 Task: Look for space in Torhout, Belgium from 5th June, 2023 to 16th June, 2023 for 2 adults in price range Rs.14000 to Rs.18000. Place can be entire place with 1  bedroom having 1 bed and 1 bathroom. Property type can be hotel. Amenities needed are: heating, . Booking option can be shelf check-in. Required host language is English.
Action: Mouse moved to (395, 108)
Screenshot: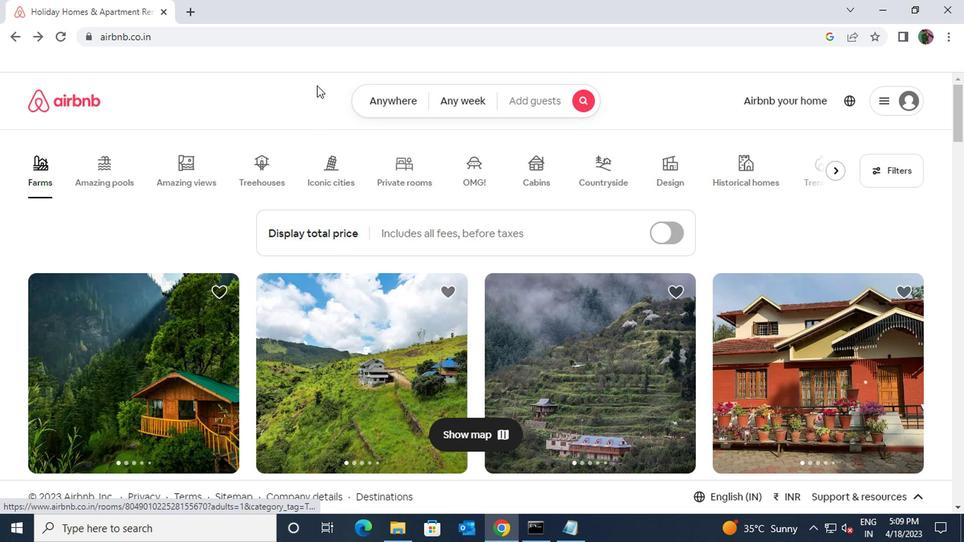 
Action: Mouse pressed left at (395, 108)
Screenshot: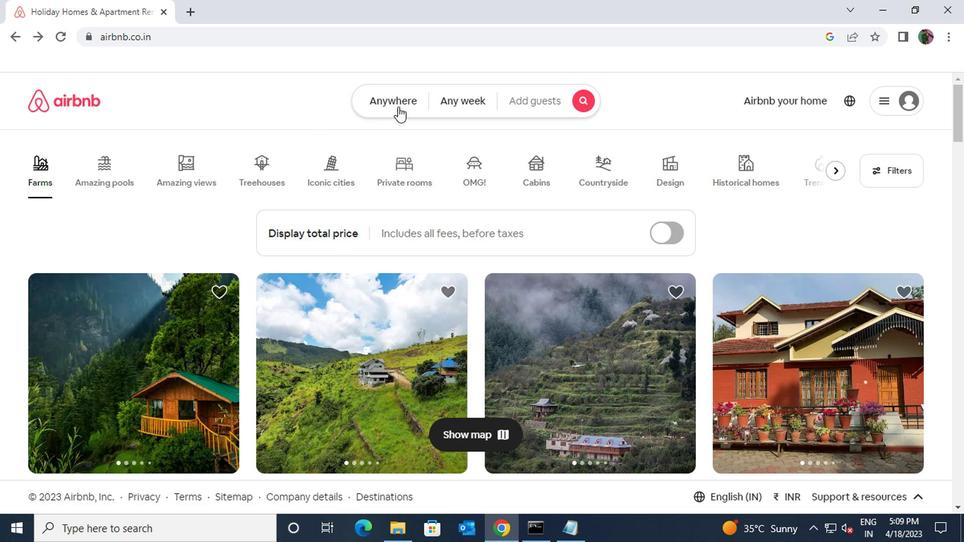 
Action: Mouse moved to (333, 149)
Screenshot: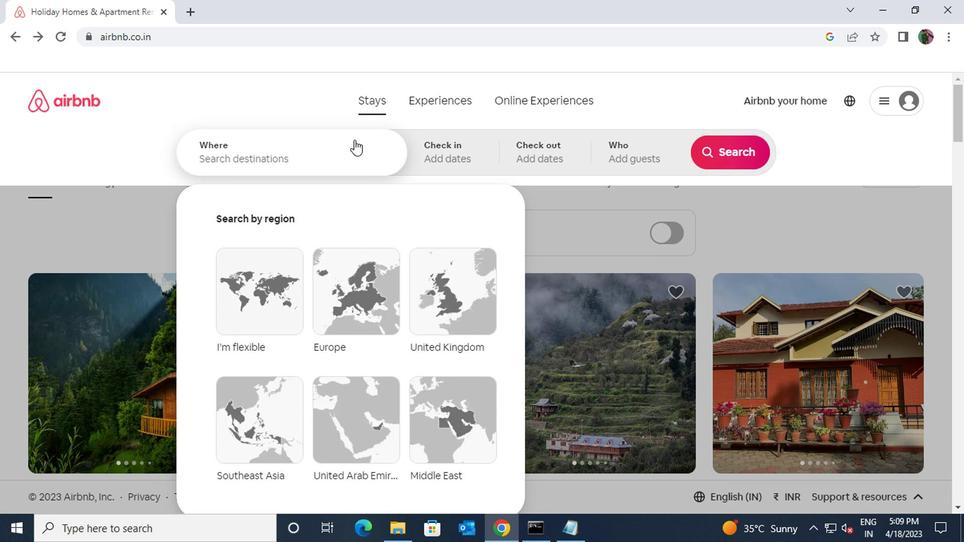 
Action: Mouse pressed left at (333, 149)
Screenshot: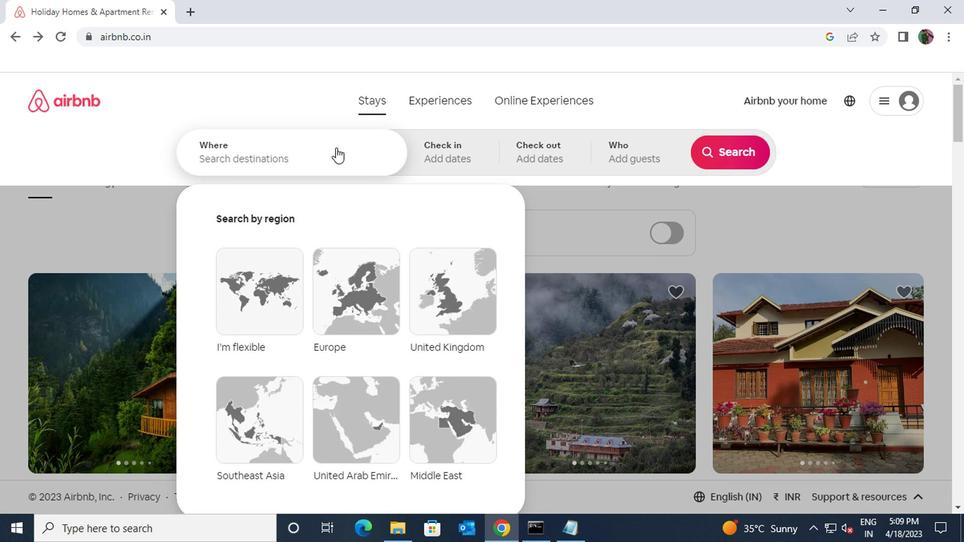 
Action: Key pressed torhout<Key.space>bel
Screenshot: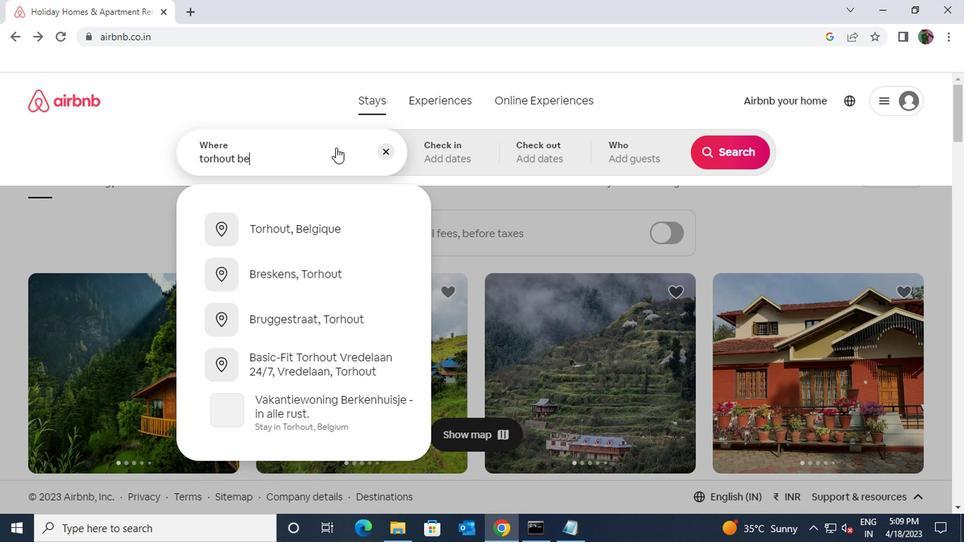 
Action: Mouse moved to (311, 233)
Screenshot: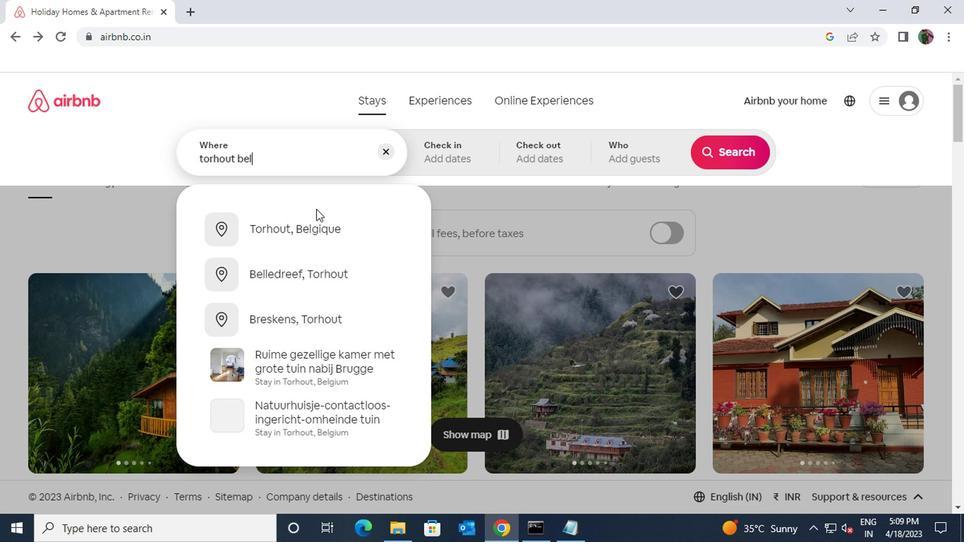 
Action: Mouse pressed left at (311, 233)
Screenshot: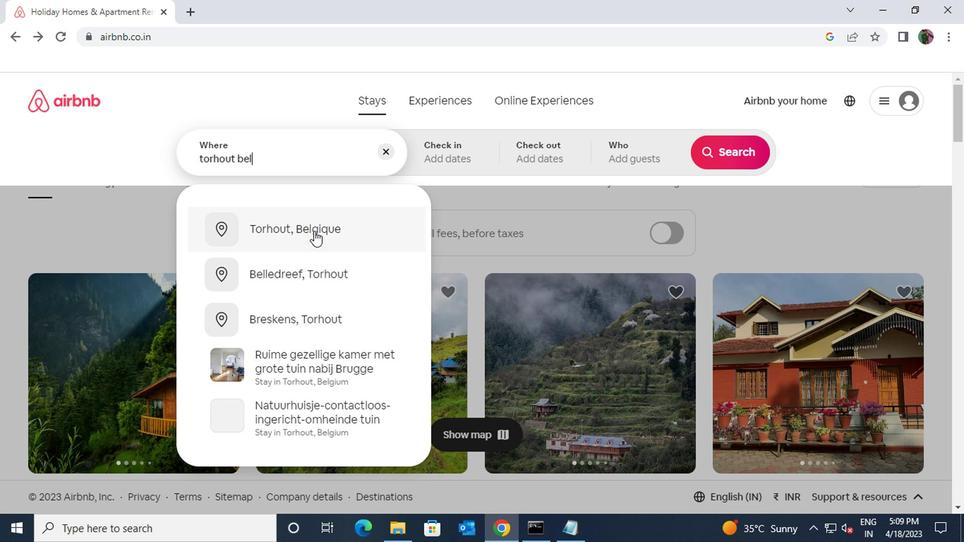 
Action: Mouse moved to (719, 267)
Screenshot: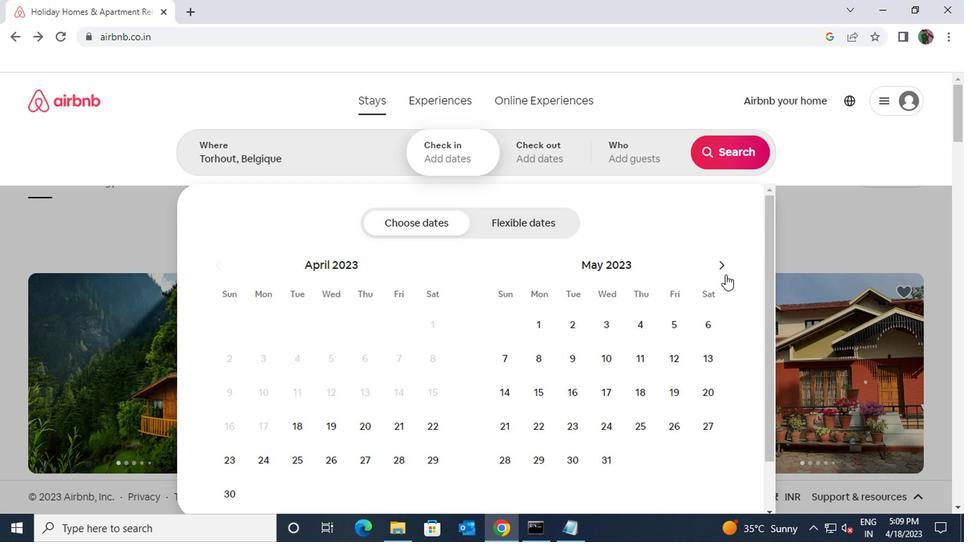 
Action: Mouse pressed left at (719, 267)
Screenshot: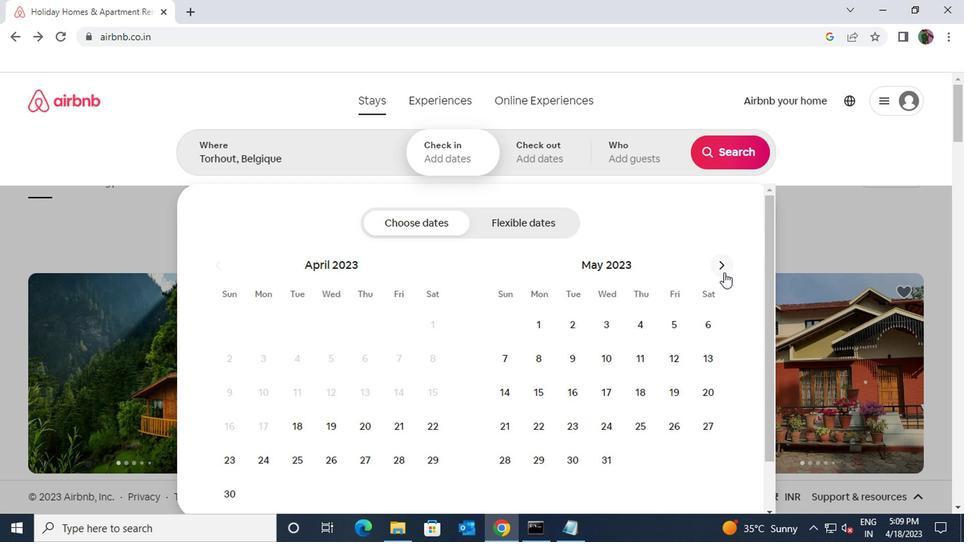 
Action: Mouse moved to (540, 357)
Screenshot: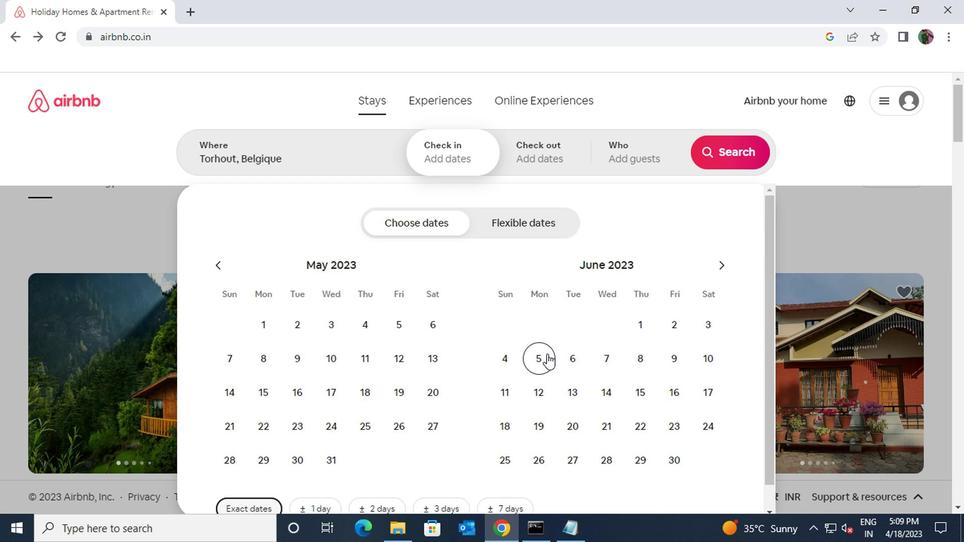 
Action: Mouse pressed left at (540, 357)
Screenshot: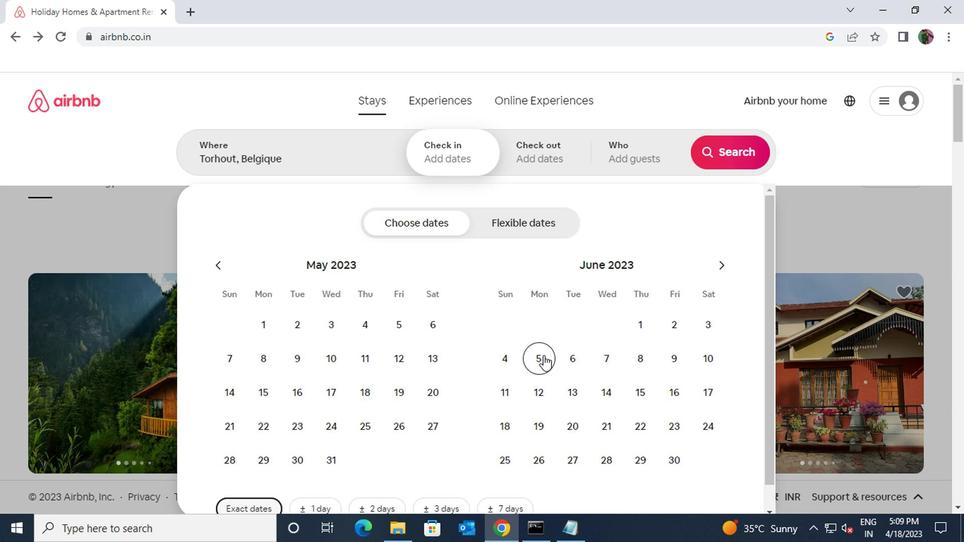 
Action: Mouse moved to (676, 398)
Screenshot: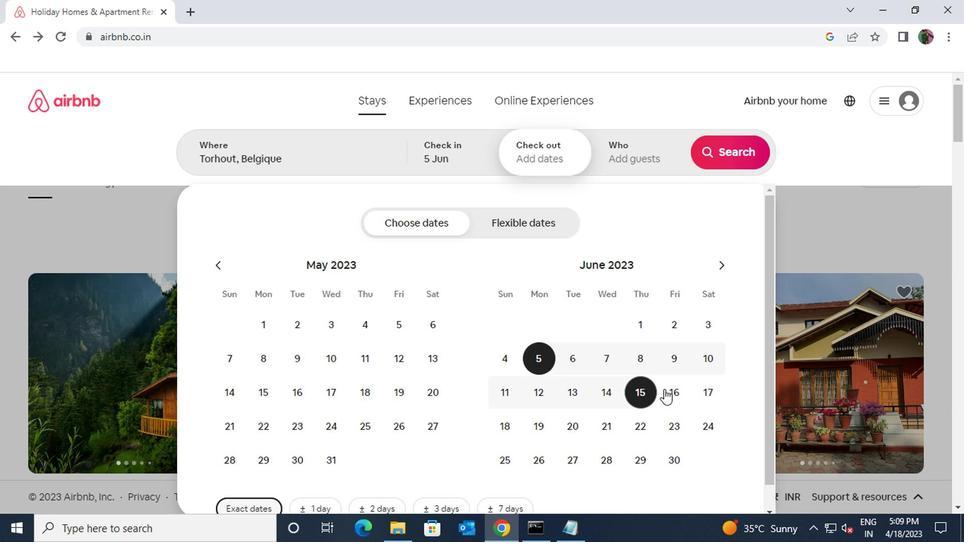 
Action: Mouse pressed left at (676, 398)
Screenshot: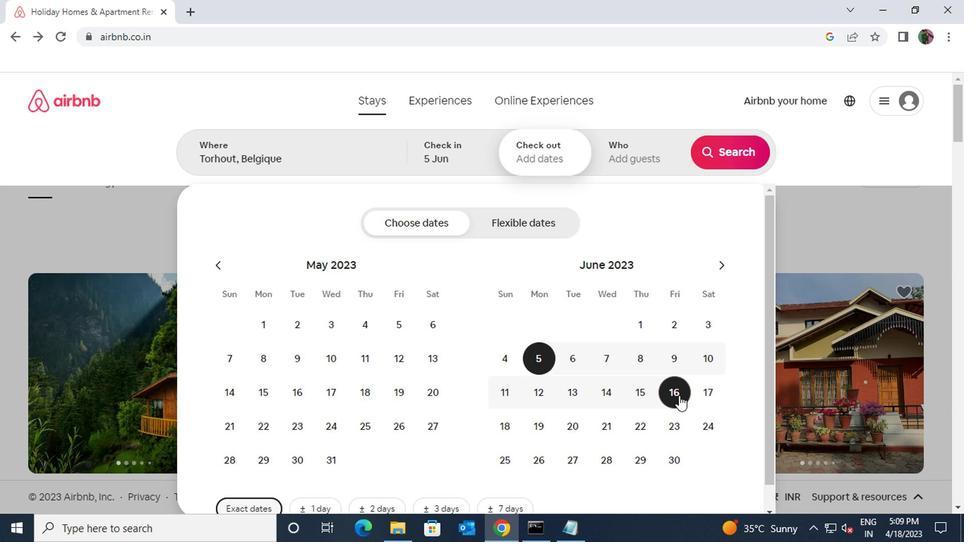 
Action: Mouse moved to (620, 150)
Screenshot: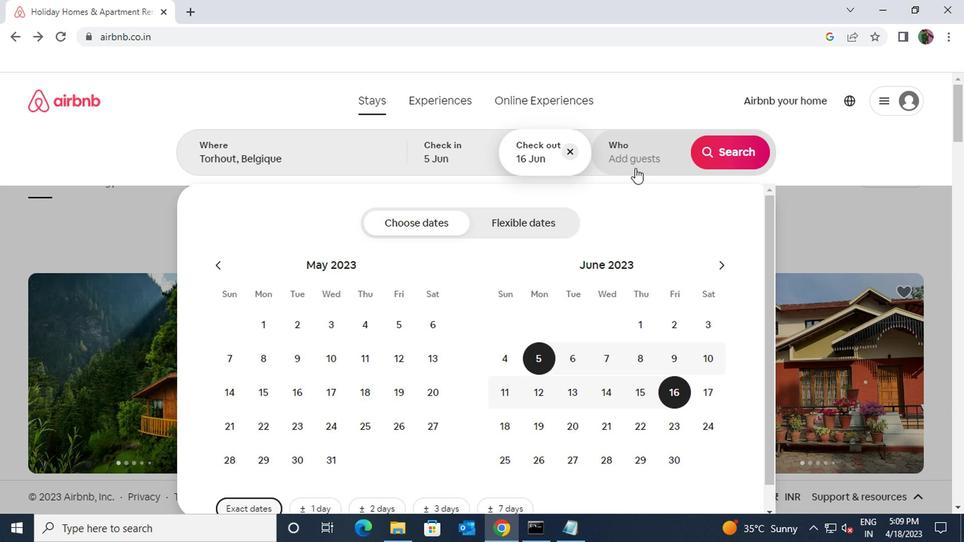 
Action: Mouse pressed left at (620, 150)
Screenshot: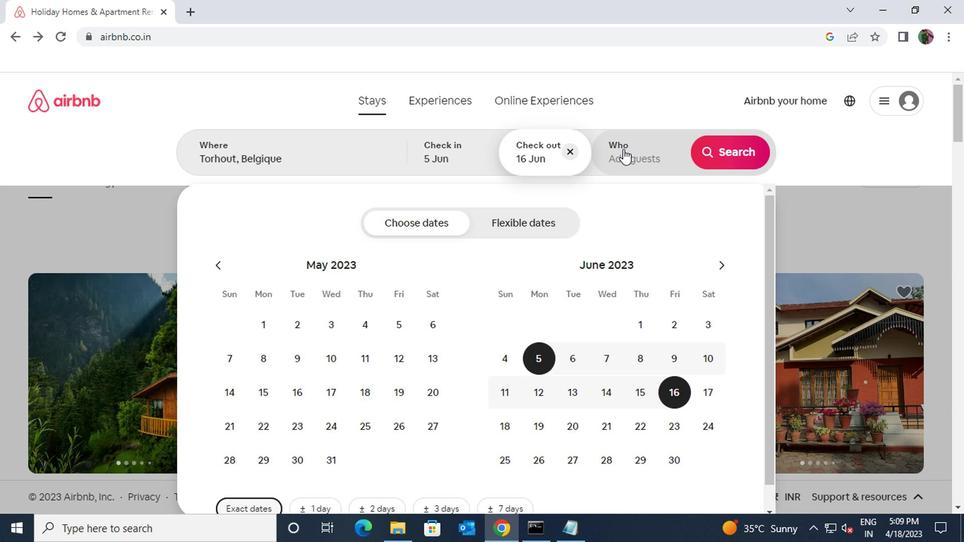 
Action: Mouse moved to (730, 223)
Screenshot: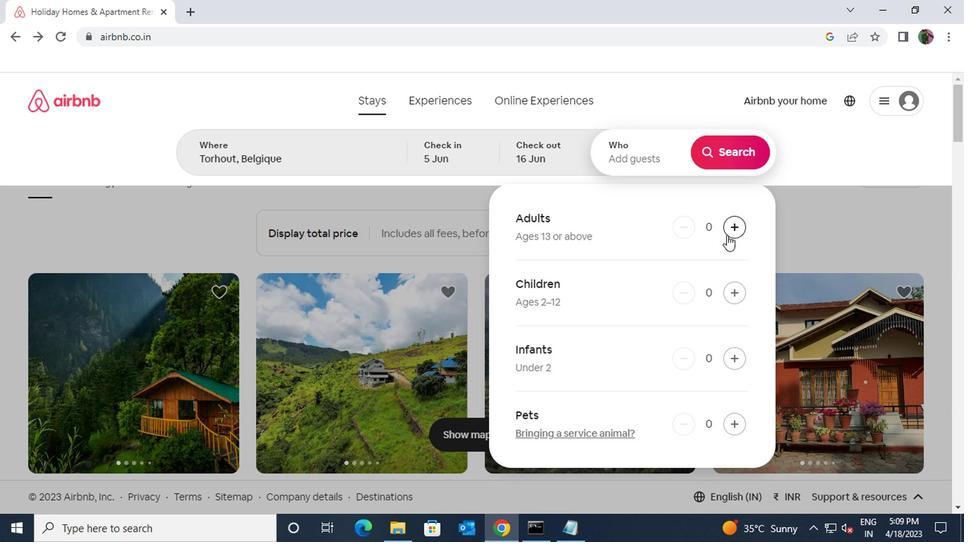 
Action: Mouse pressed left at (730, 223)
Screenshot: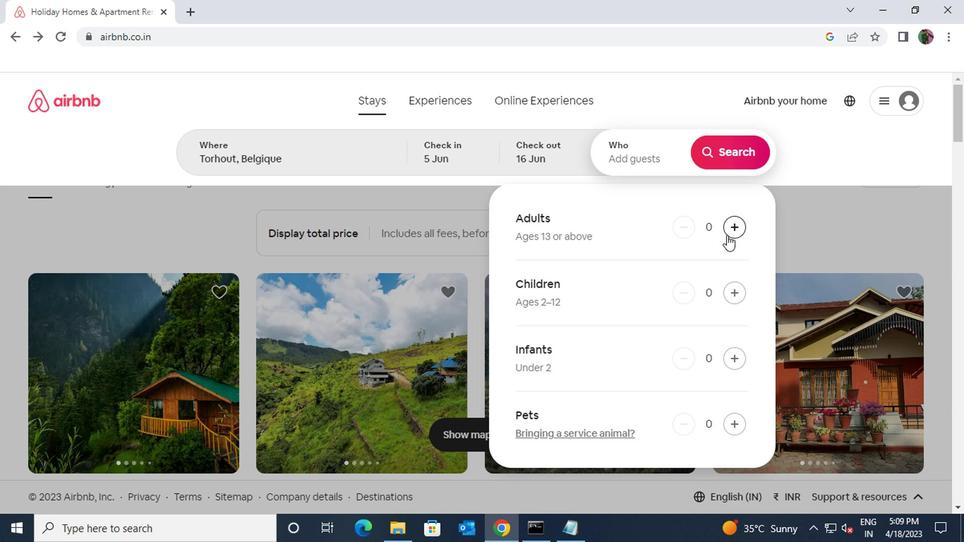 
Action: Mouse pressed left at (730, 223)
Screenshot: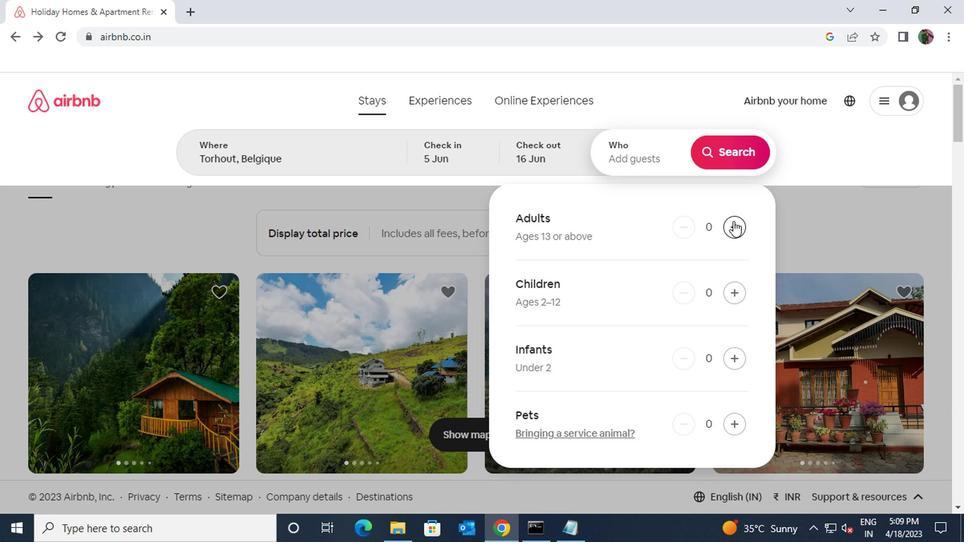 
Action: Mouse pressed left at (730, 223)
Screenshot: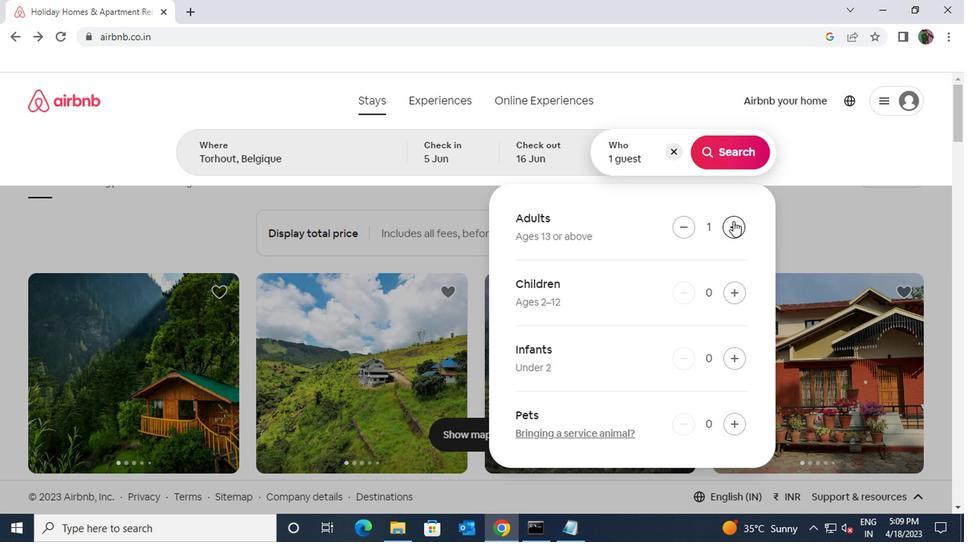 
Action: Mouse pressed left at (730, 223)
Screenshot: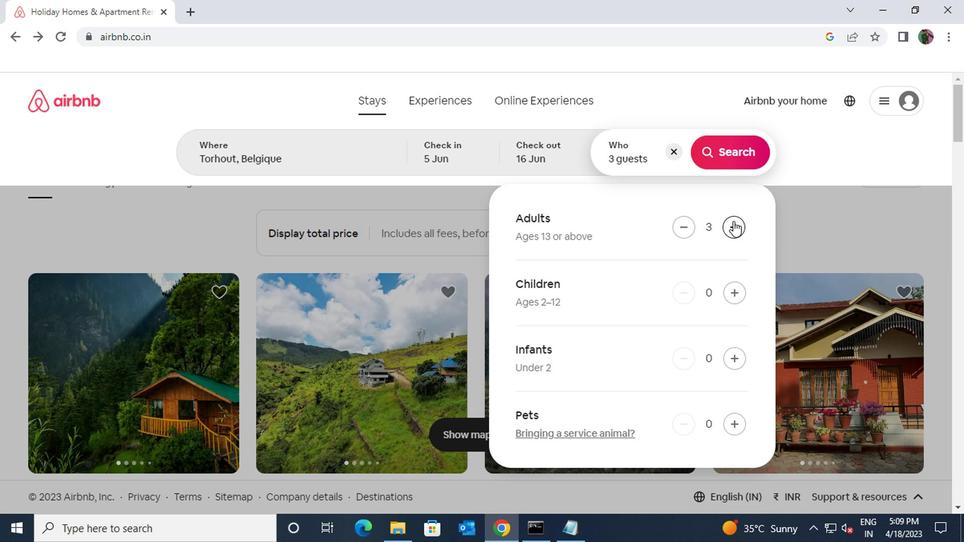 
Action: Mouse pressed left at (730, 223)
Screenshot: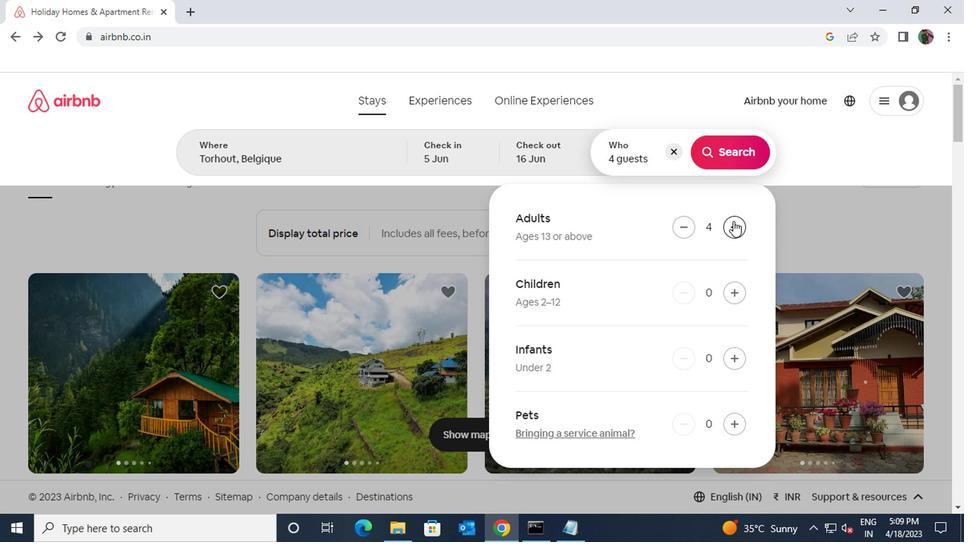 
Action: Mouse pressed left at (730, 223)
Screenshot: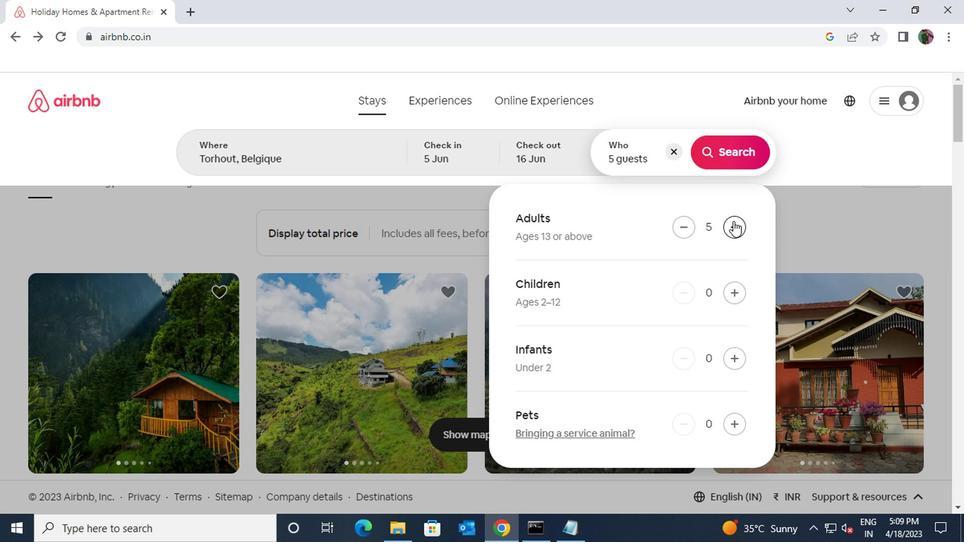 
Action: Mouse moved to (717, 159)
Screenshot: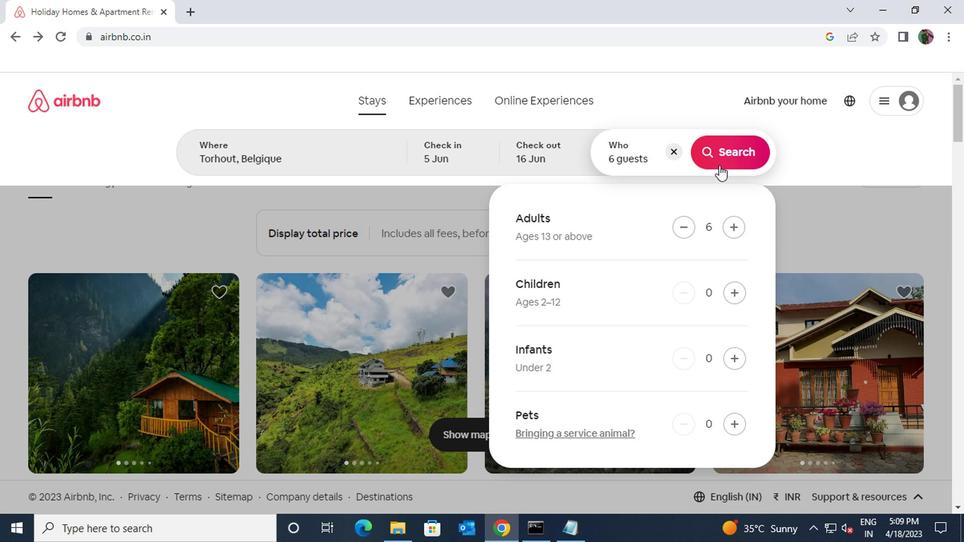
Action: Mouse pressed left at (717, 159)
Screenshot: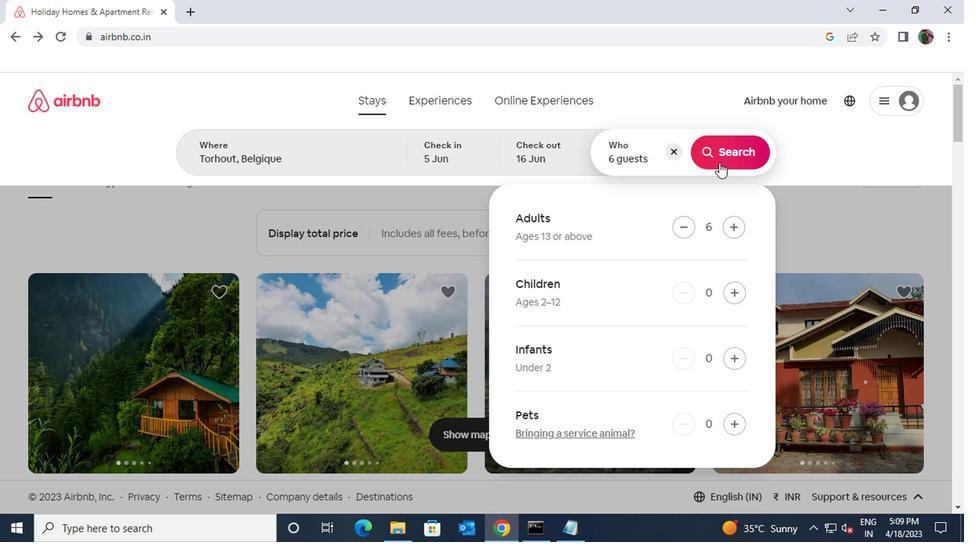 
Action: Mouse moved to (883, 158)
Screenshot: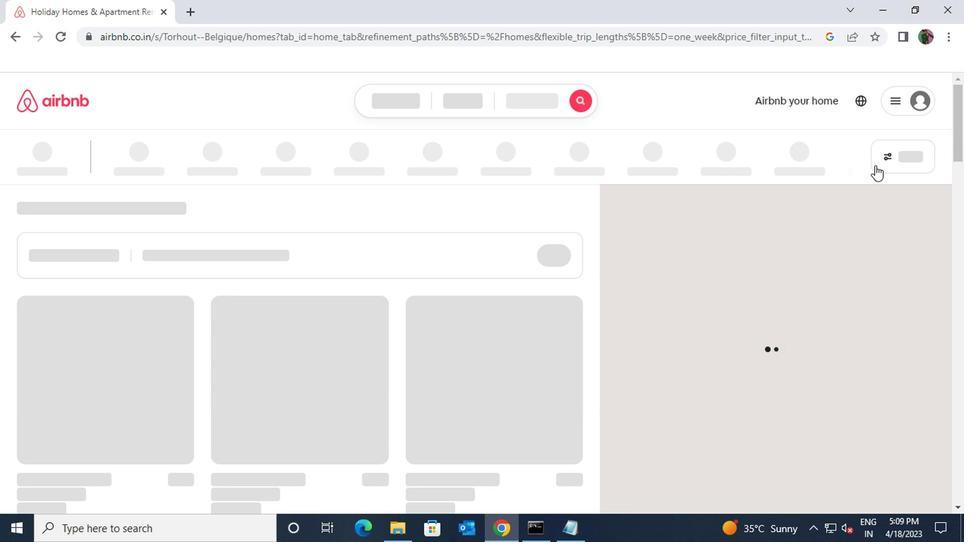 
Action: Mouse pressed left at (883, 158)
Screenshot: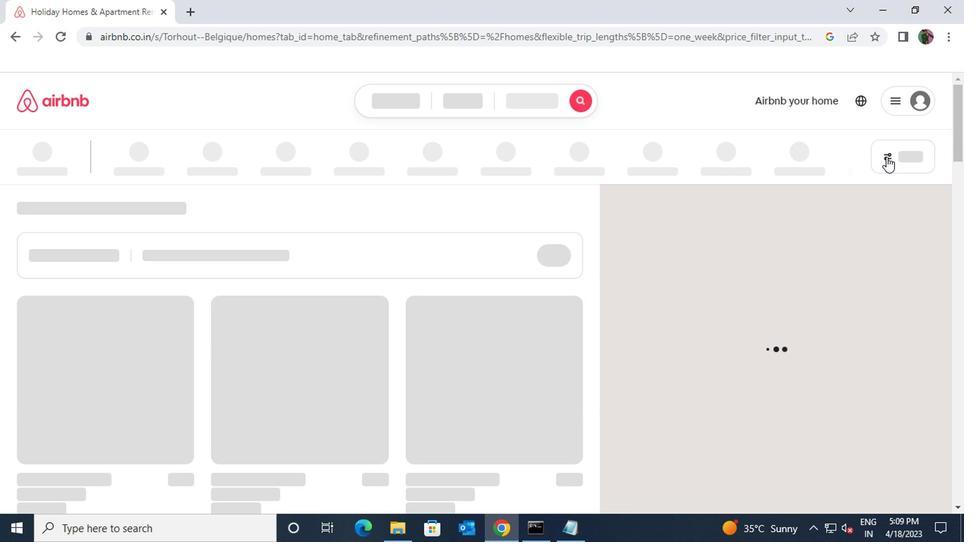 
Action: Mouse moved to (292, 340)
Screenshot: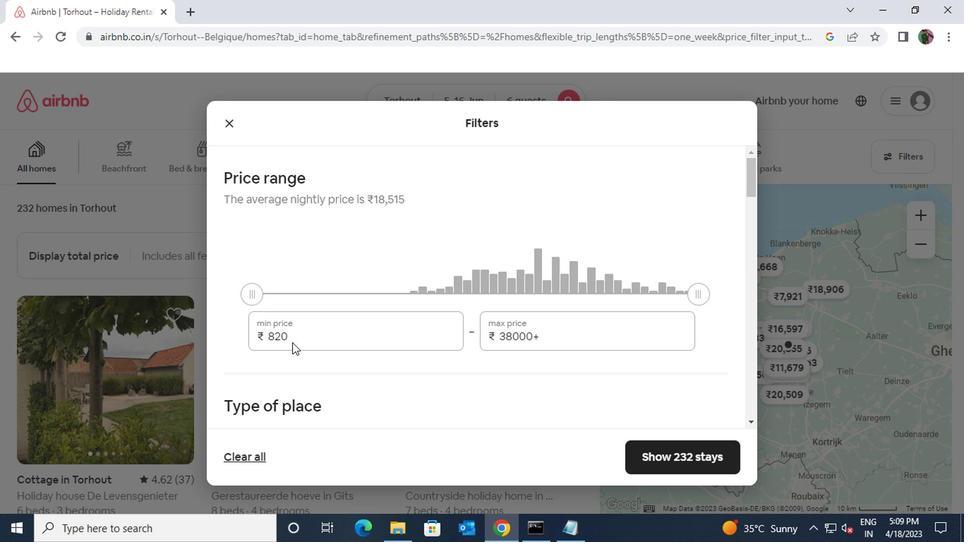 
Action: Mouse pressed left at (292, 340)
Screenshot: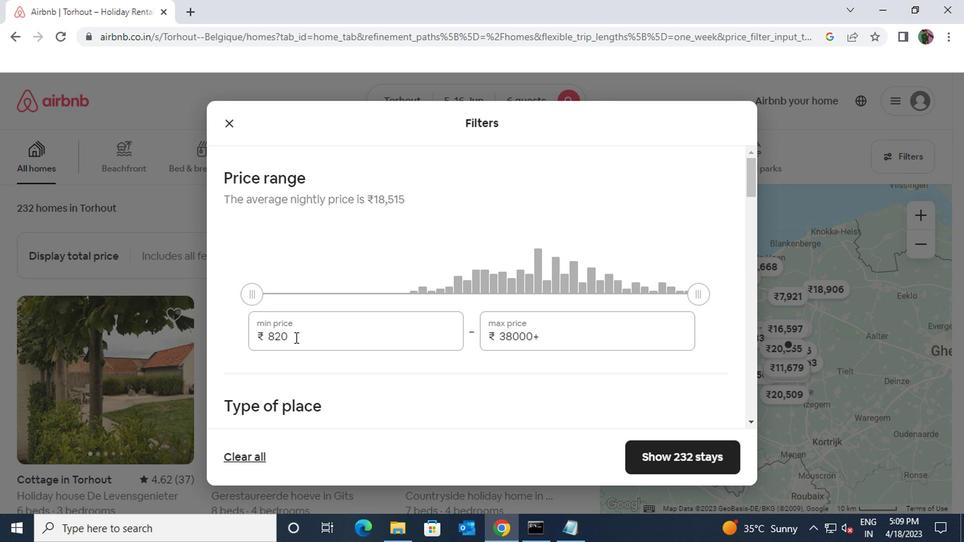 
Action: Mouse moved to (258, 336)
Screenshot: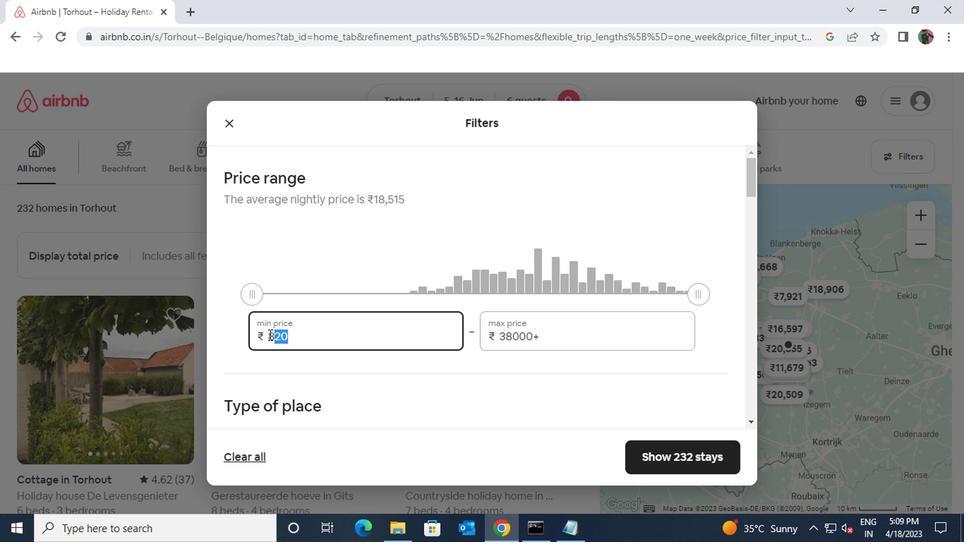 
Action: Key pressed 14000
Screenshot: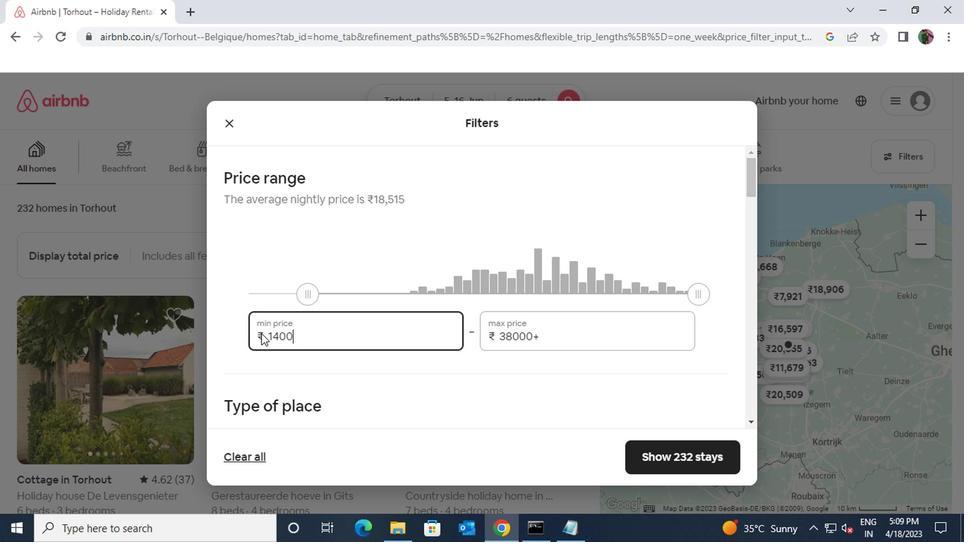 
Action: Mouse moved to (551, 338)
Screenshot: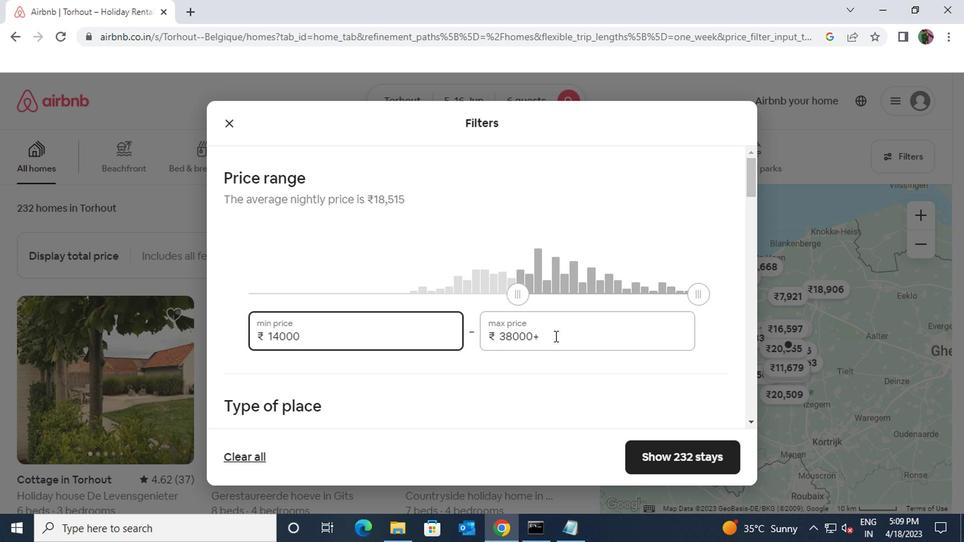 
Action: Mouse pressed left at (551, 338)
Screenshot: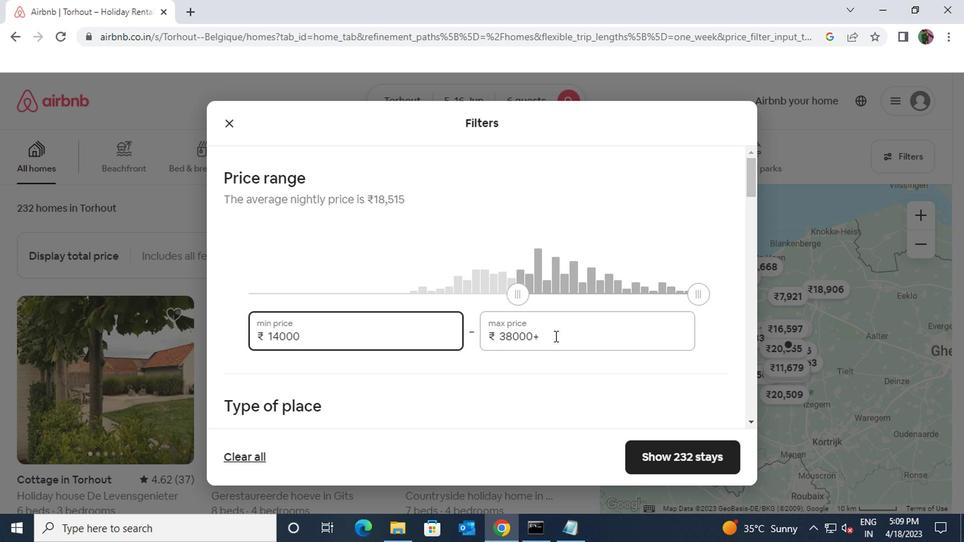 
Action: Mouse moved to (495, 344)
Screenshot: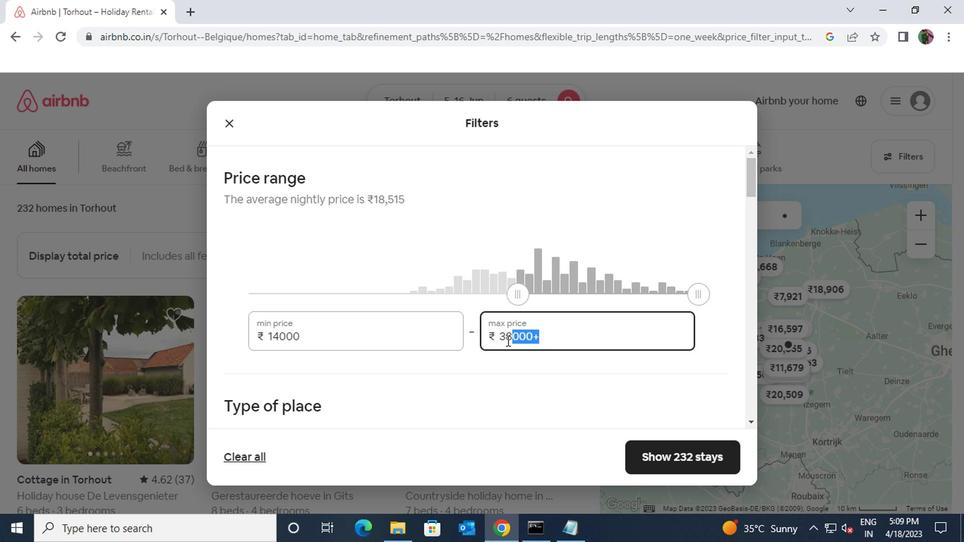 
Action: Key pressed 18000
Screenshot: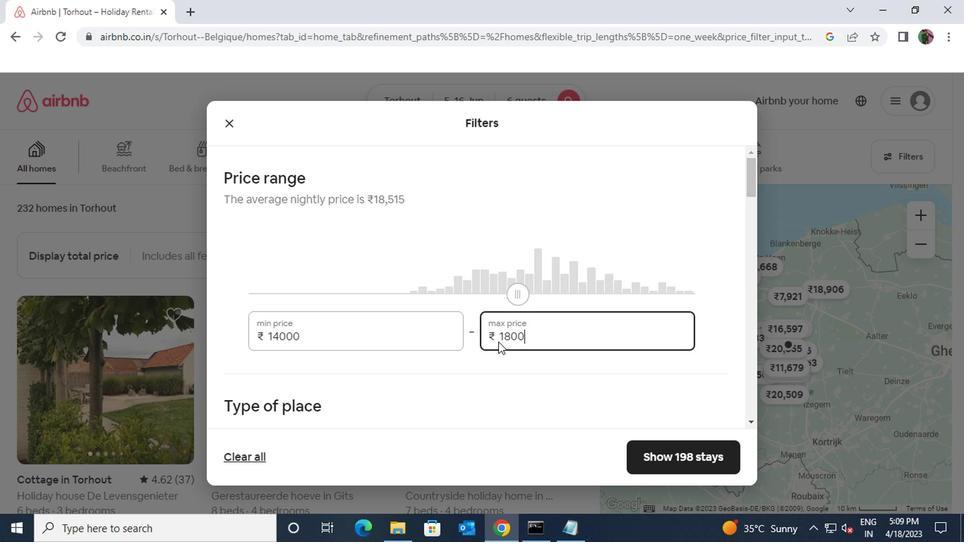 
Action: Mouse scrolled (495, 343) with delta (0, -1)
Screenshot: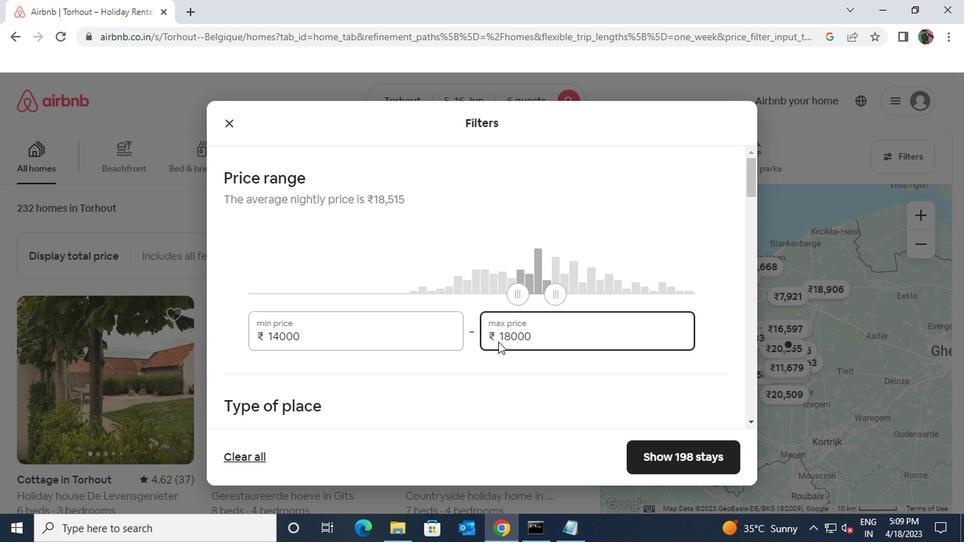 
Action: Mouse scrolled (495, 343) with delta (0, -1)
Screenshot: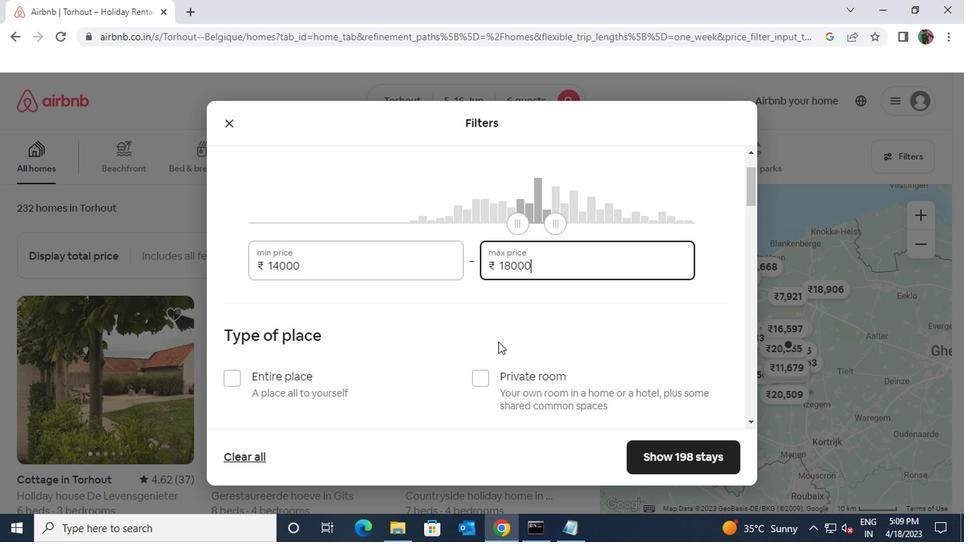 
Action: Mouse scrolled (495, 343) with delta (0, -1)
Screenshot: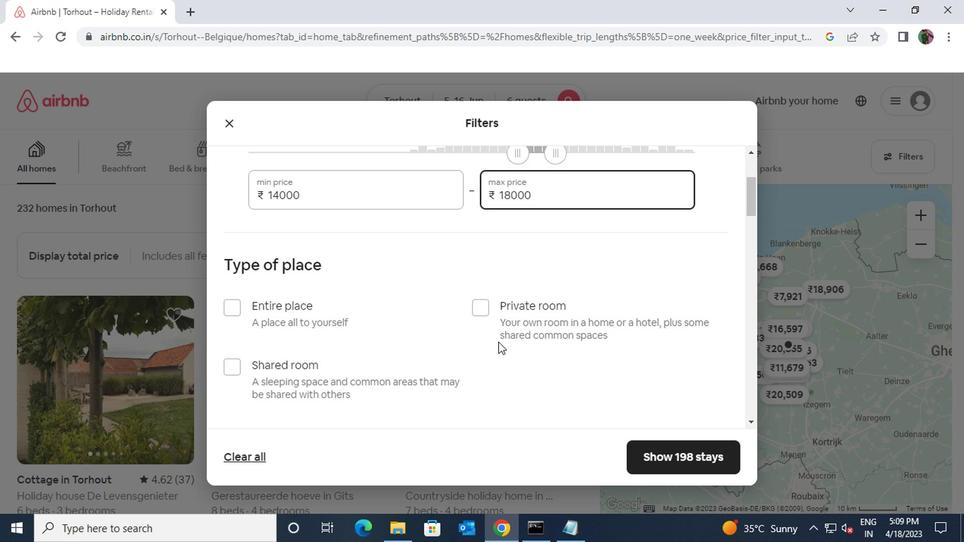 
Action: Mouse moved to (228, 230)
Screenshot: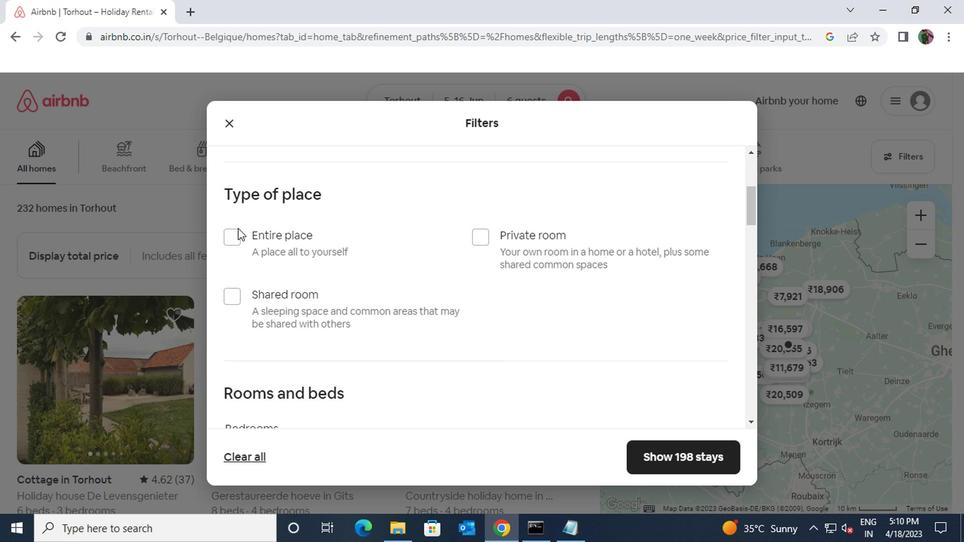 
Action: Mouse pressed left at (228, 230)
Screenshot: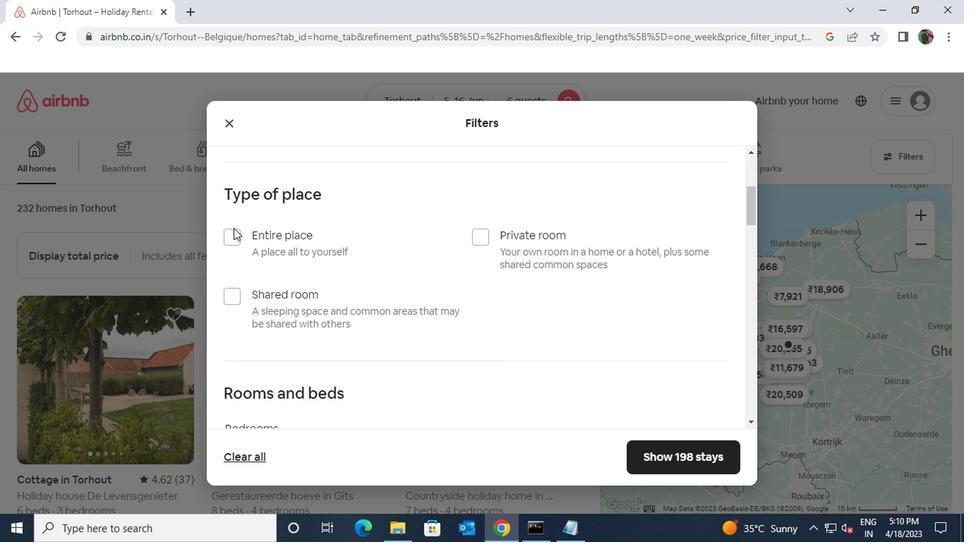 
Action: Mouse moved to (226, 236)
Screenshot: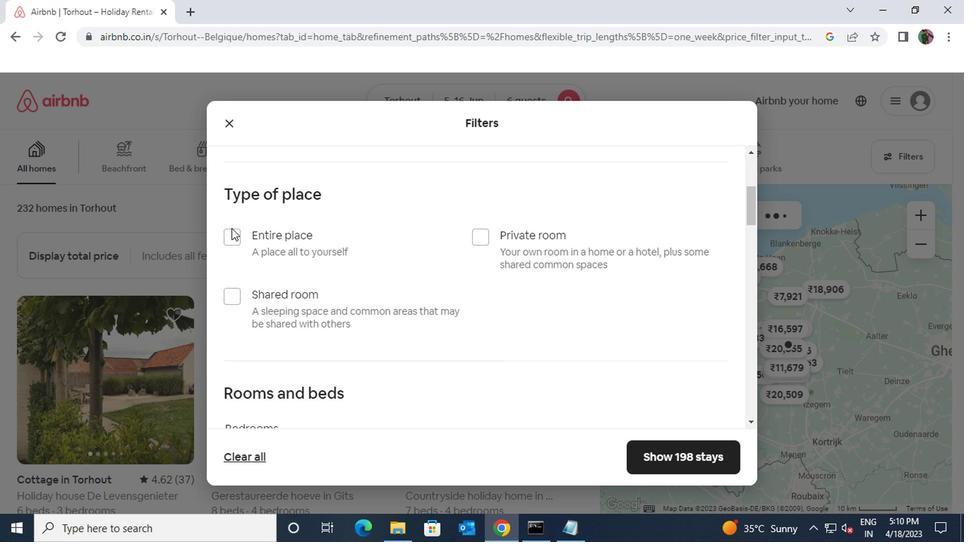 
Action: Mouse pressed left at (226, 236)
Screenshot: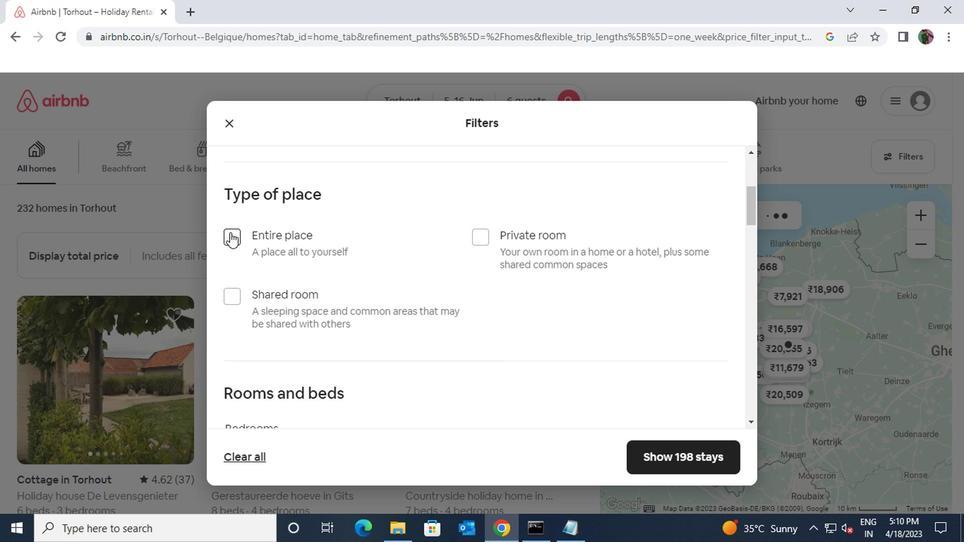
Action: Mouse moved to (361, 287)
Screenshot: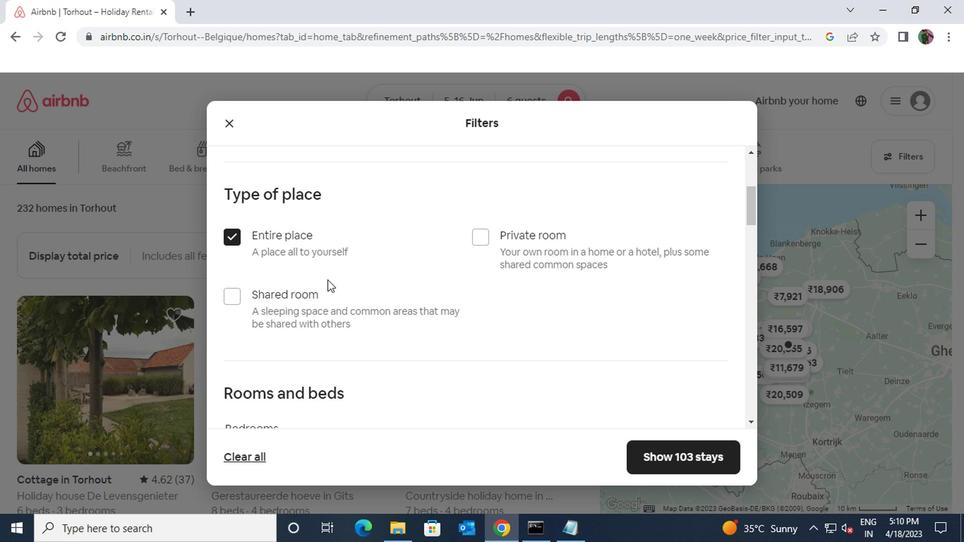 
Action: Mouse scrolled (361, 286) with delta (0, -1)
Screenshot: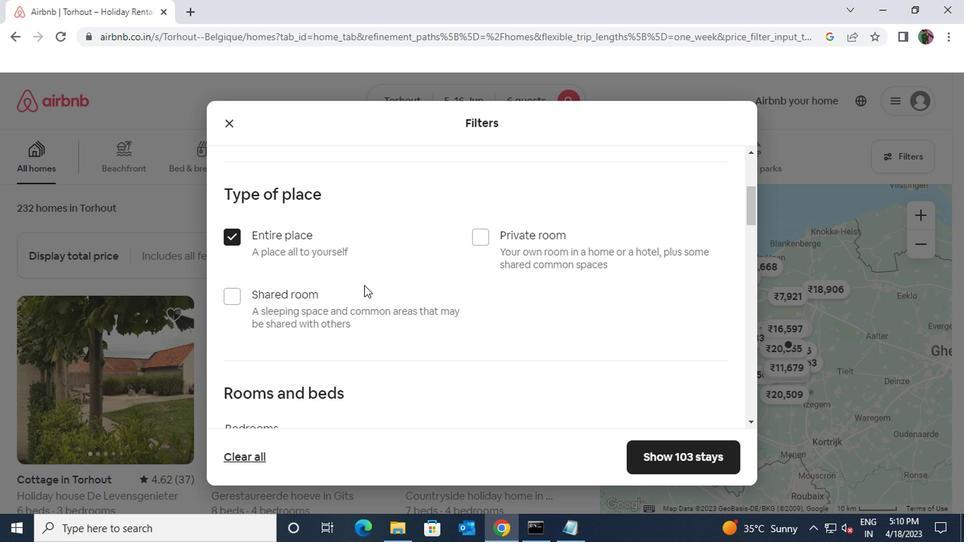 
Action: Mouse moved to (306, 407)
Screenshot: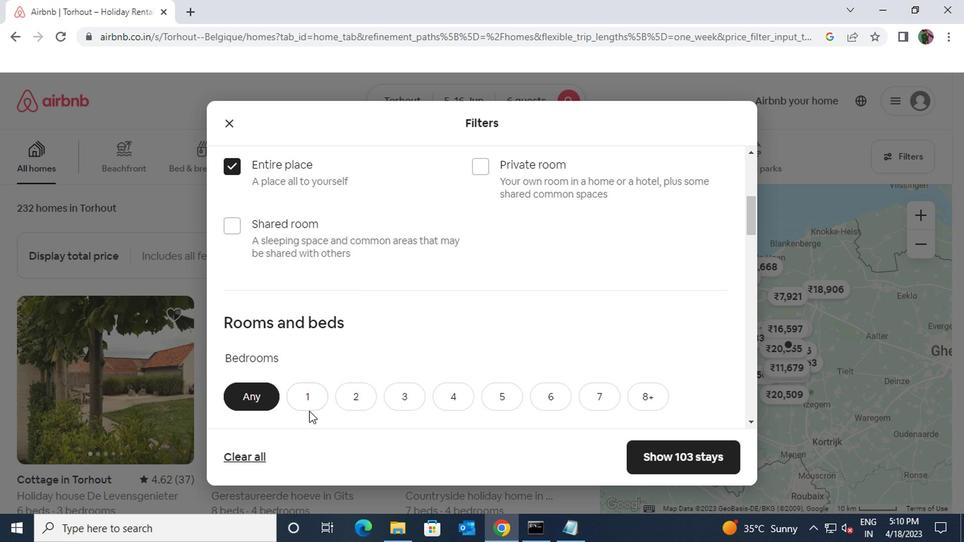 
Action: Mouse pressed left at (306, 407)
Screenshot: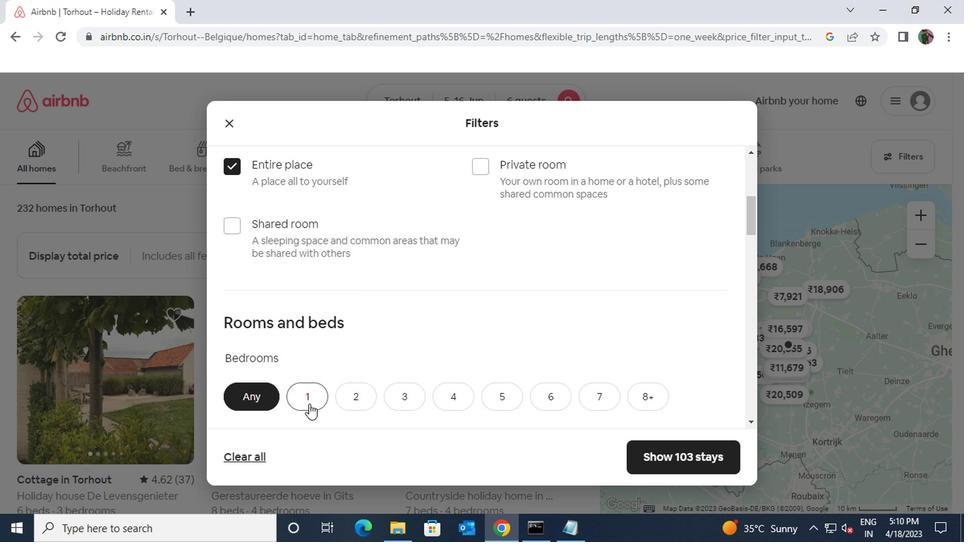 
Action: Mouse moved to (308, 395)
Screenshot: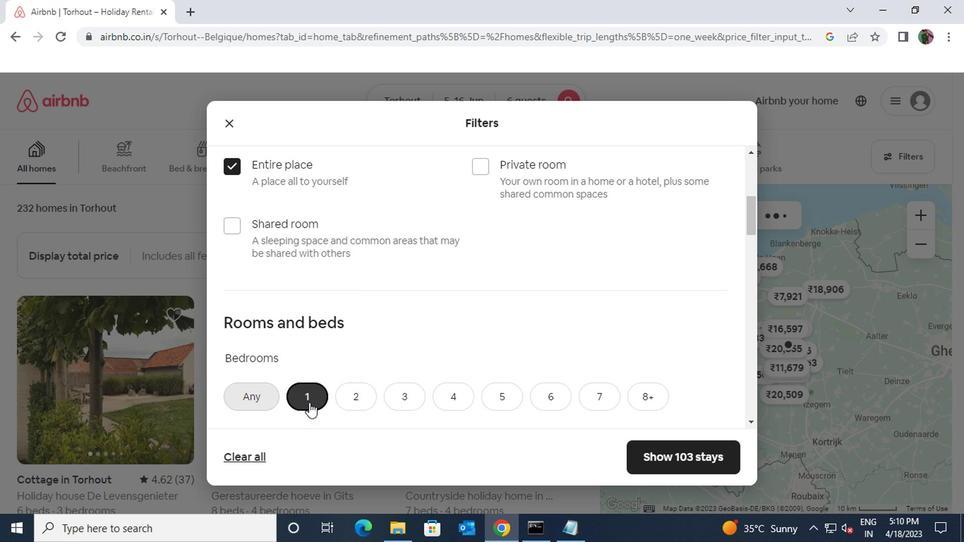 
Action: Mouse scrolled (308, 395) with delta (0, 0)
Screenshot: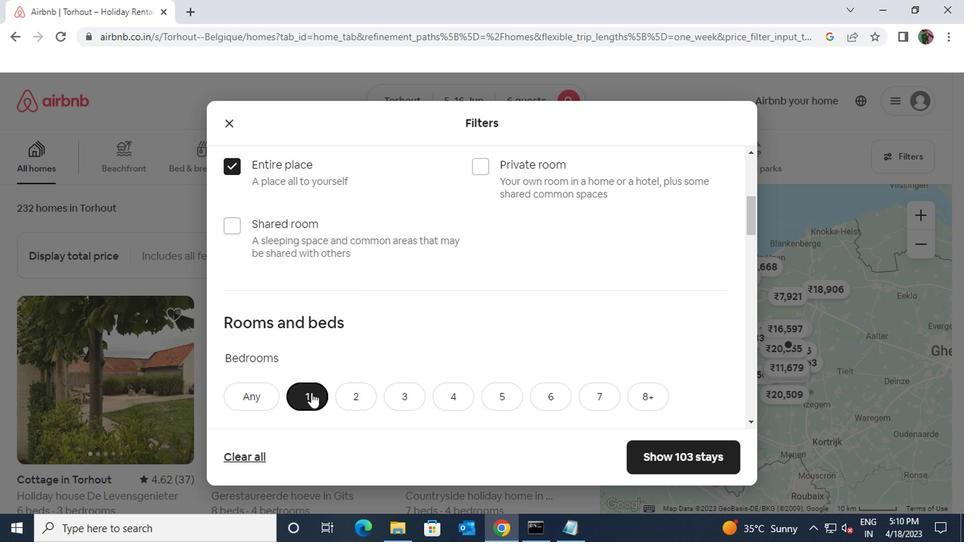 
Action: Mouse scrolled (308, 395) with delta (0, 0)
Screenshot: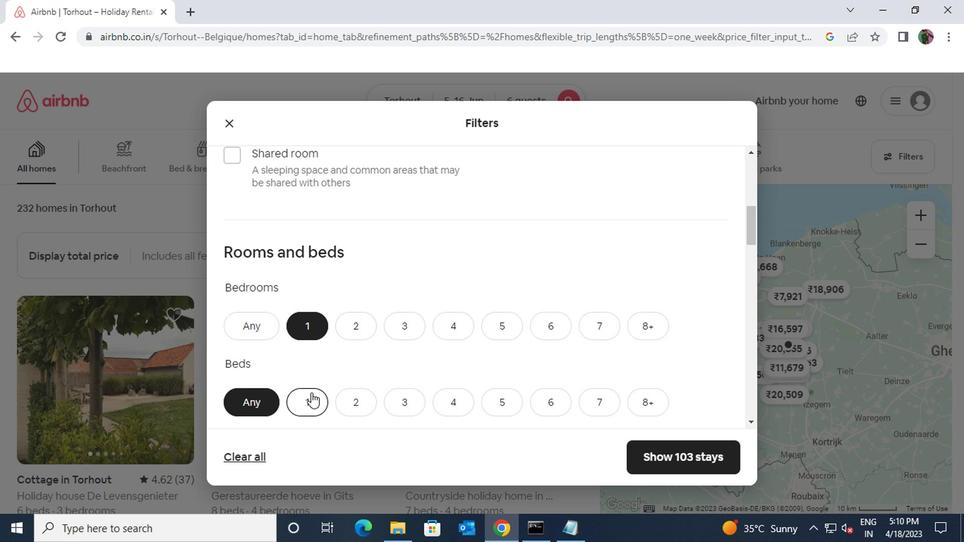 
Action: Mouse moved to (308, 336)
Screenshot: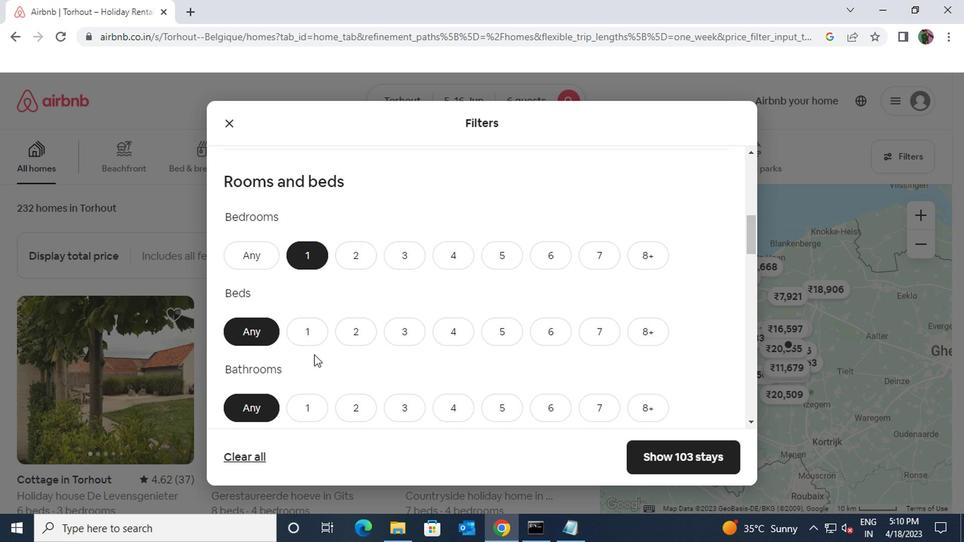 
Action: Mouse pressed left at (308, 336)
Screenshot: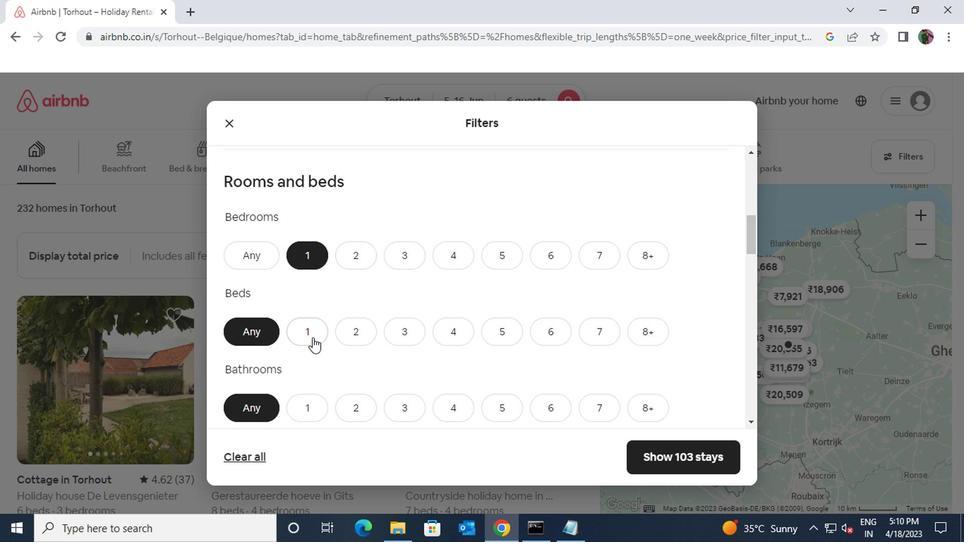 
Action: Mouse moved to (302, 413)
Screenshot: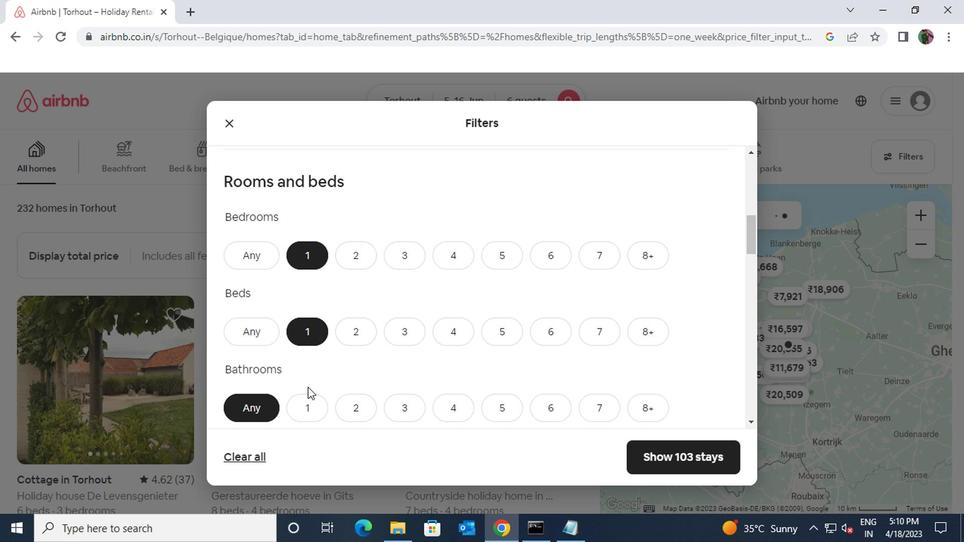 
Action: Mouse pressed left at (302, 413)
Screenshot: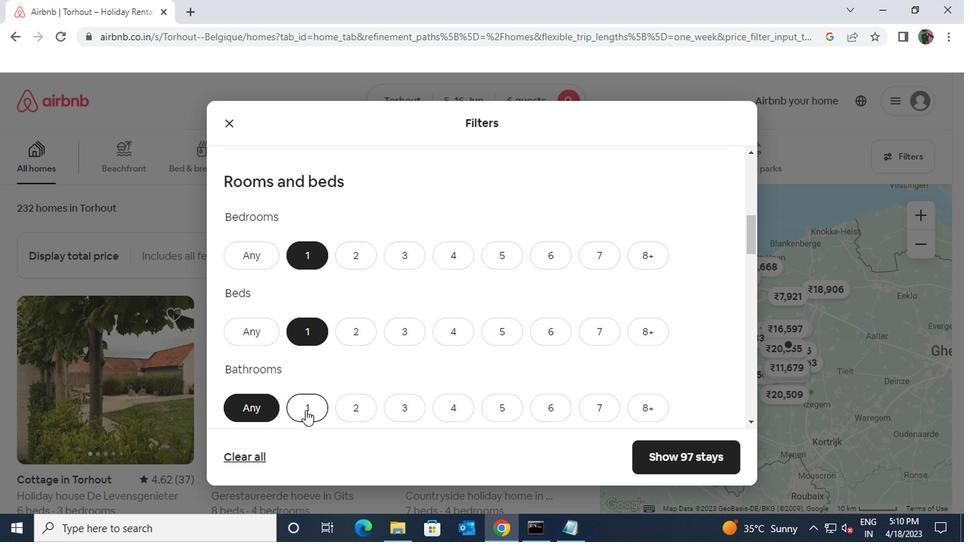 
Action: Mouse moved to (302, 399)
Screenshot: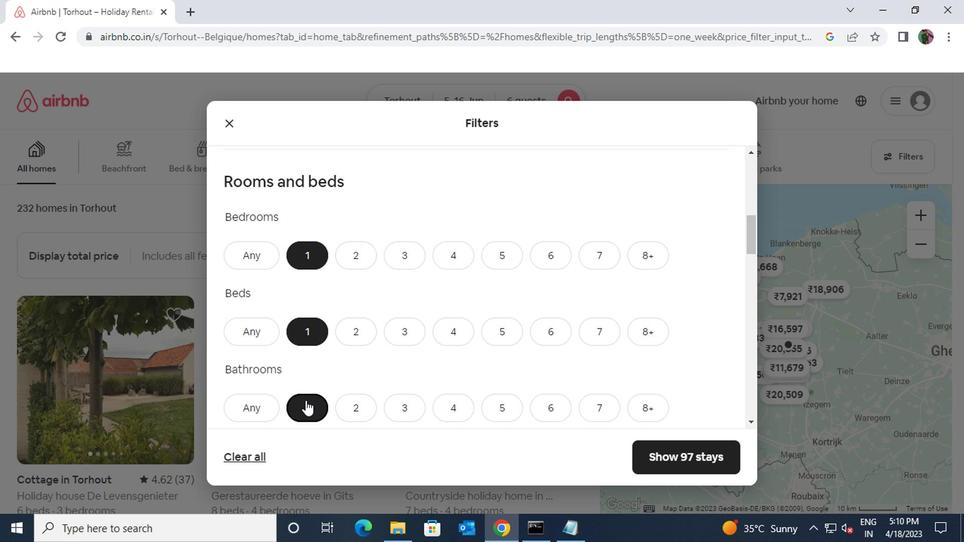 
Action: Mouse scrolled (302, 398) with delta (0, 0)
Screenshot: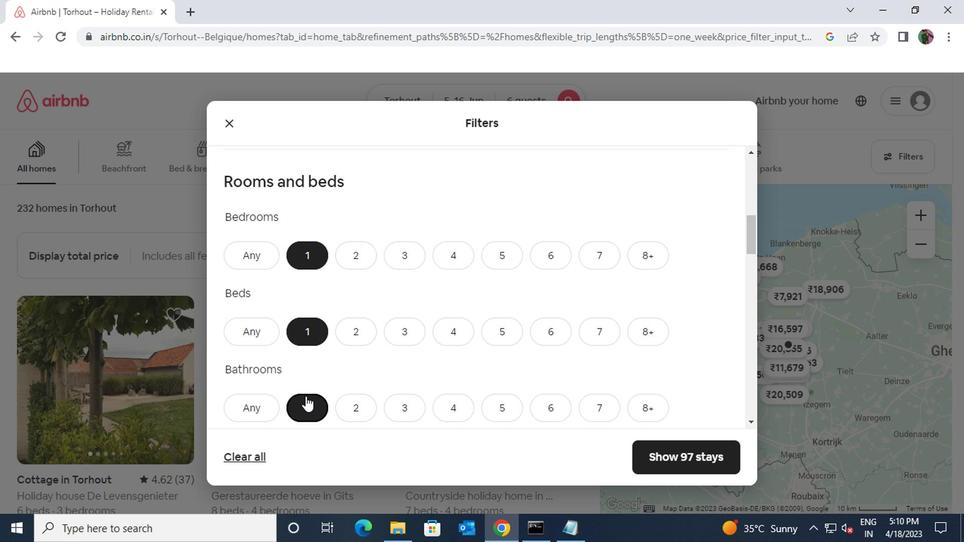 
Action: Mouse scrolled (302, 398) with delta (0, 0)
Screenshot: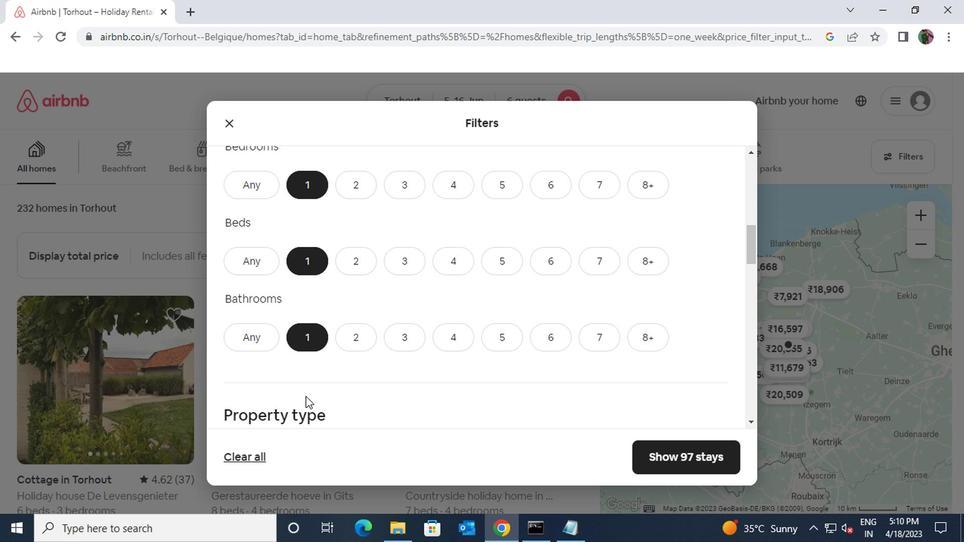 
Action: Mouse scrolled (302, 398) with delta (0, 0)
Screenshot: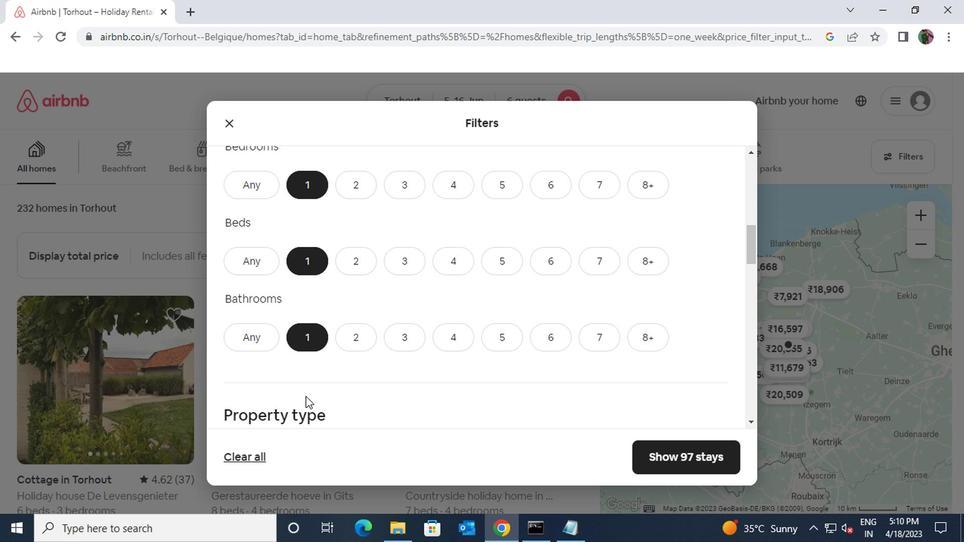 
Action: Mouse moved to (661, 329)
Screenshot: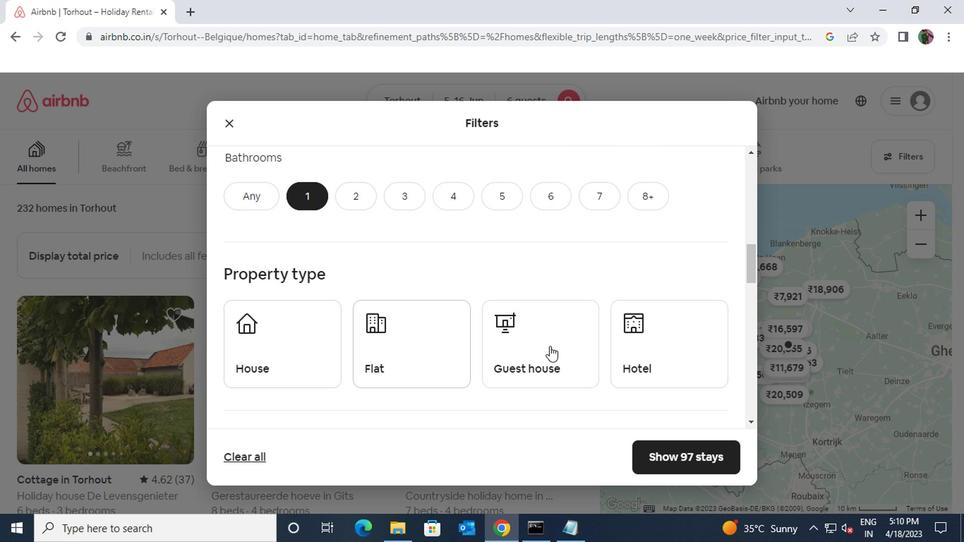 
Action: Mouse pressed left at (661, 329)
Screenshot: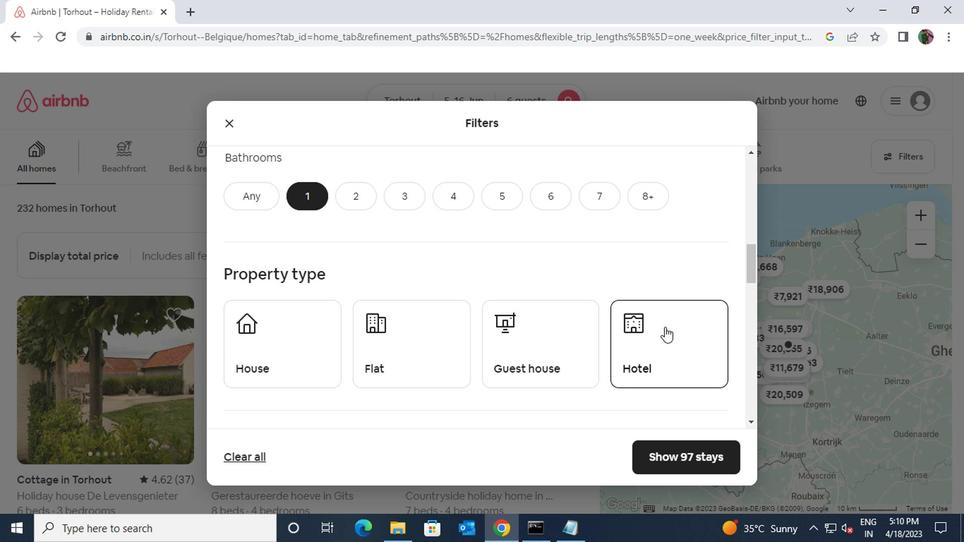 
Action: Mouse moved to (427, 364)
Screenshot: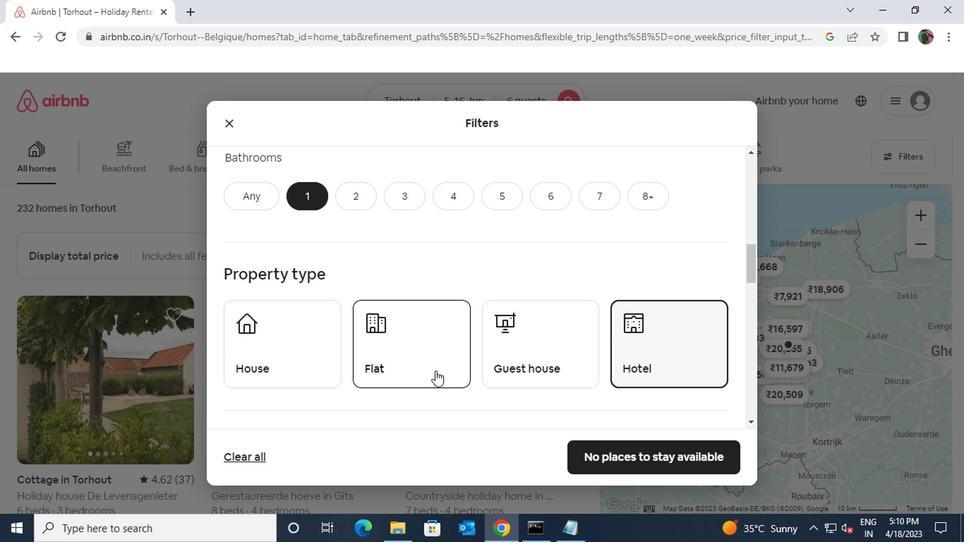 
Action: Mouse scrolled (427, 363) with delta (0, 0)
Screenshot: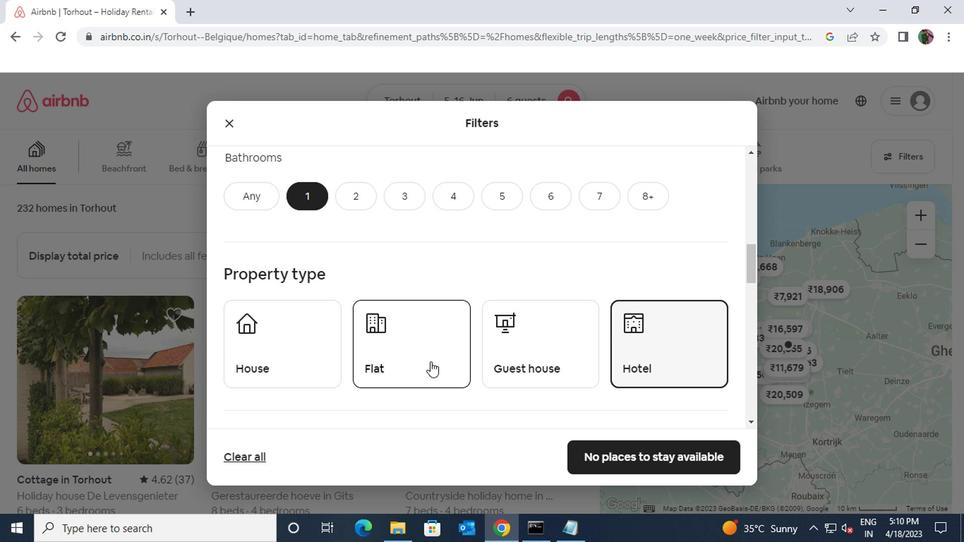 
Action: Mouse moved to (421, 357)
Screenshot: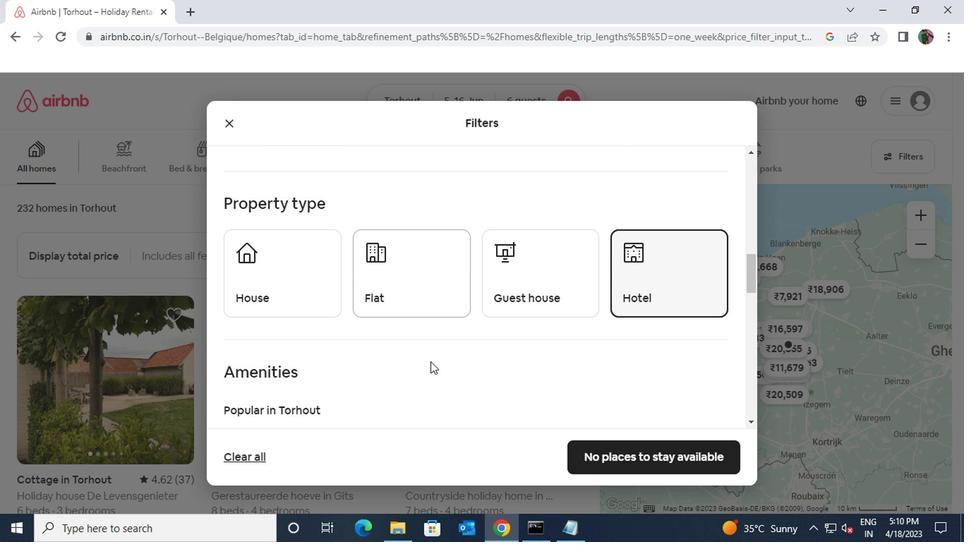 
Action: Mouse scrolled (421, 357) with delta (0, 0)
Screenshot: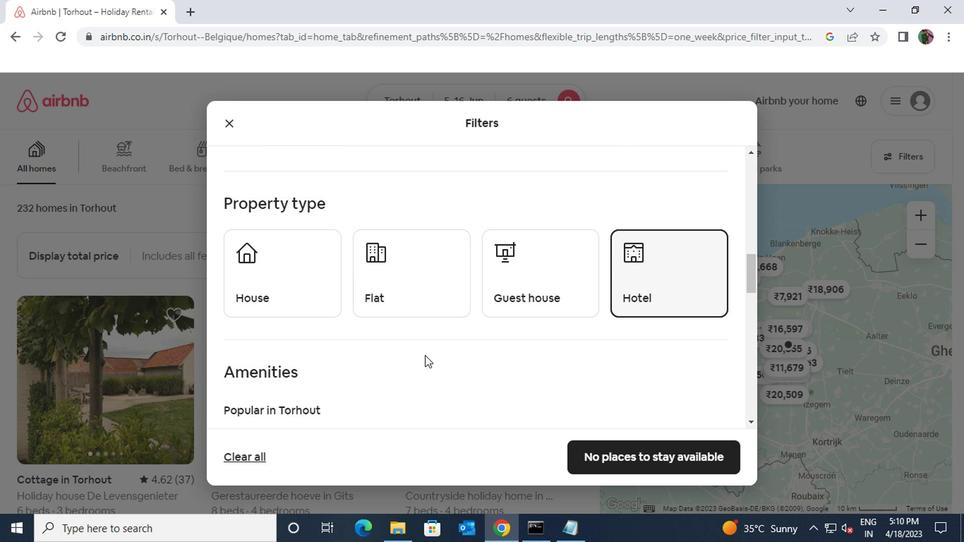 
Action: Mouse scrolled (421, 357) with delta (0, 0)
Screenshot: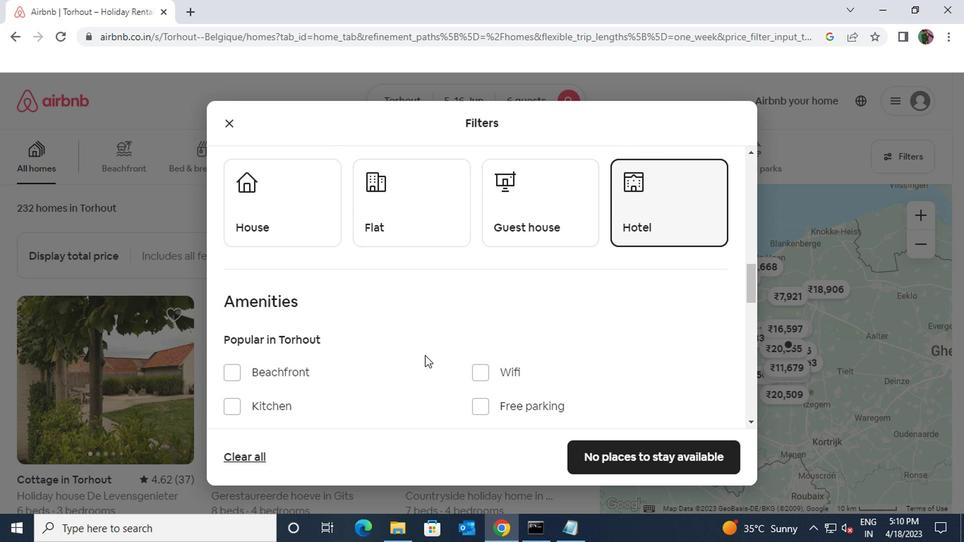
Action: Mouse moved to (275, 400)
Screenshot: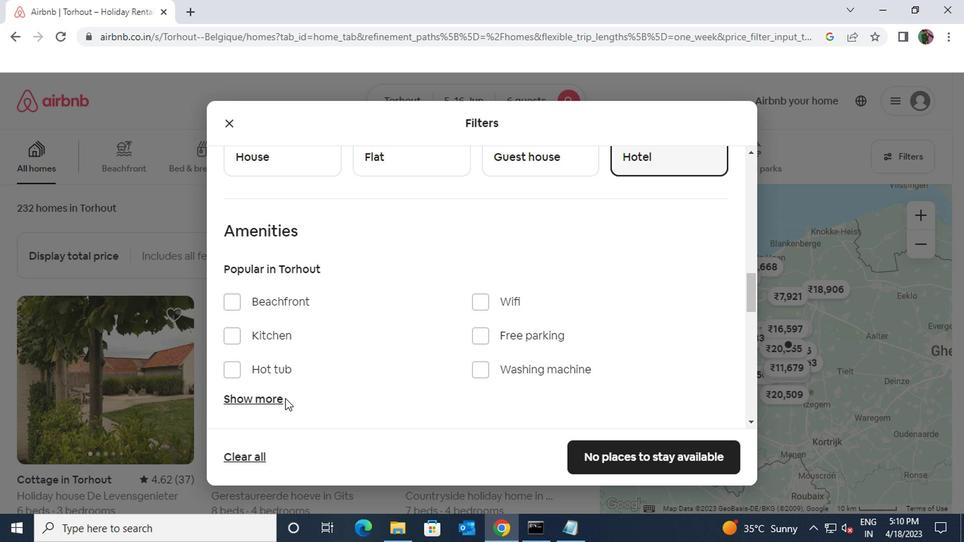 
Action: Mouse pressed left at (275, 400)
Screenshot: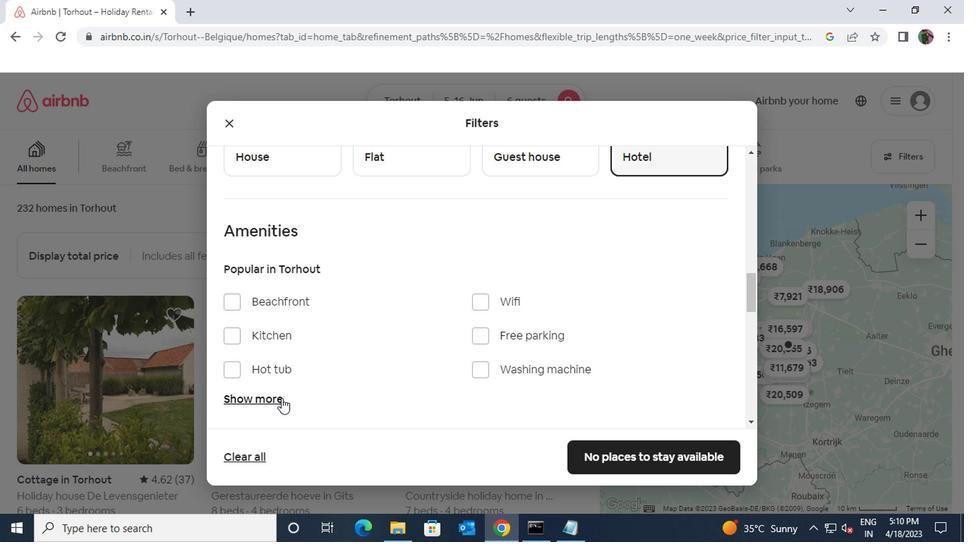 
Action: Mouse moved to (232, 328)
Screenshot: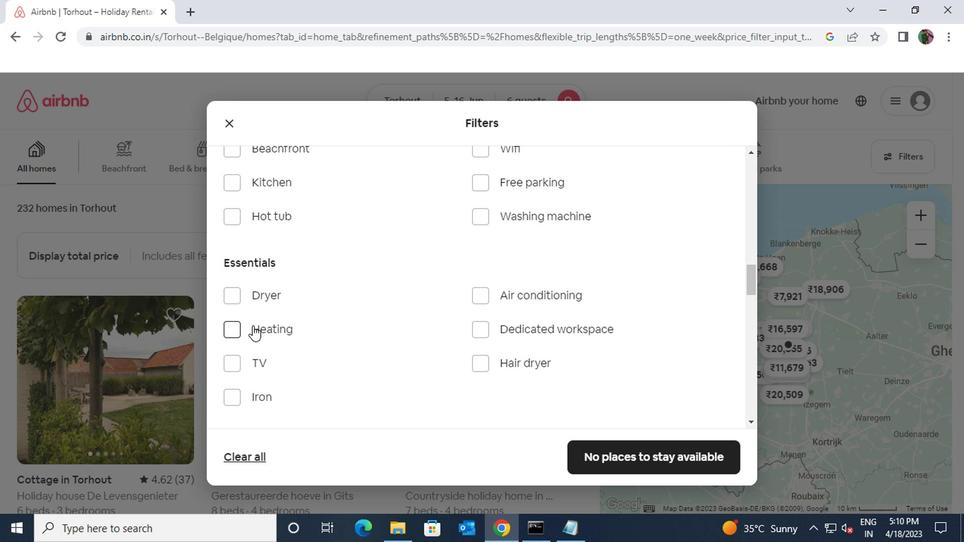 
Action: Mouse pressed left at (232, 328)
Screenshot: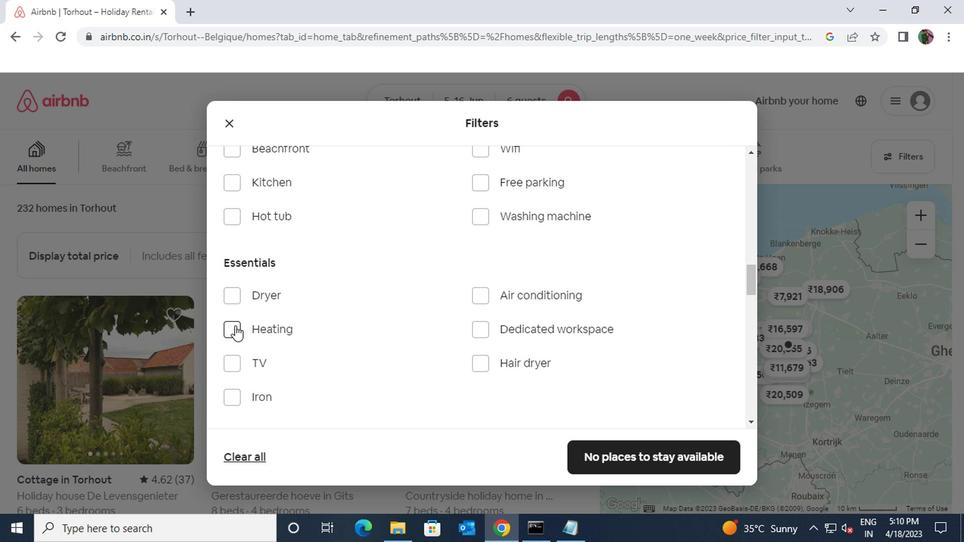 
Action: Mouse moved to (363, 350)
Screenshot: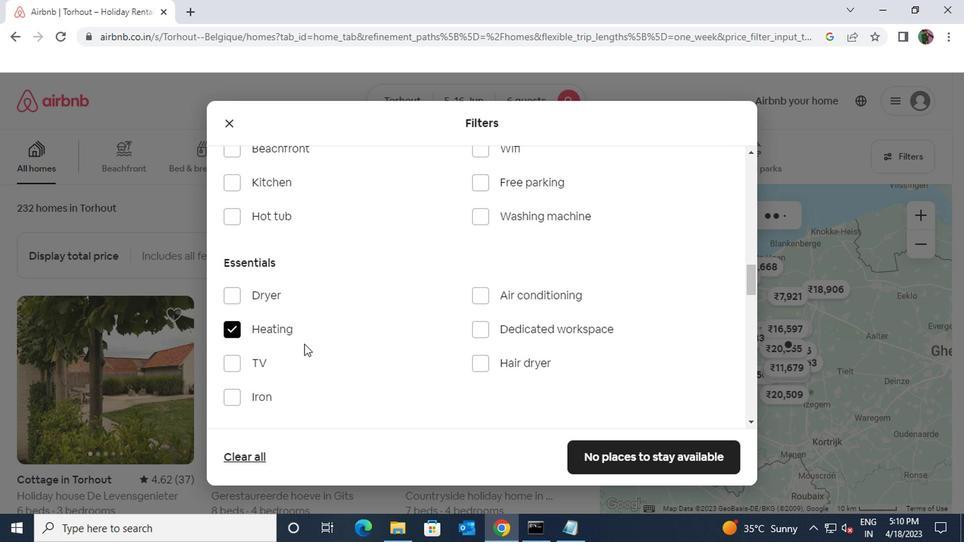 
Action: Mouse scrolled (363, 349) with delta (0, -1)
Screenshot: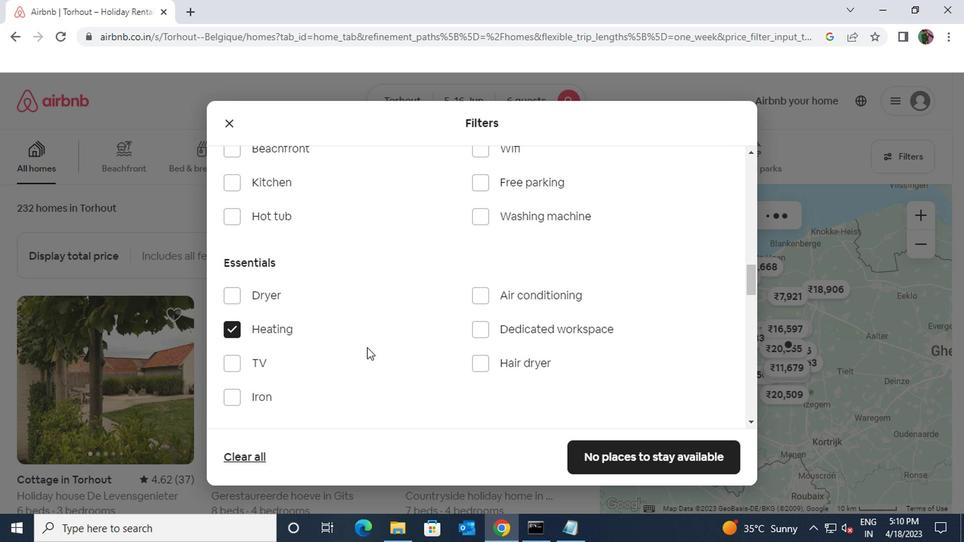 
Action: Mouse scrolled (363, 349) with delta (0, -1)
Screenshot: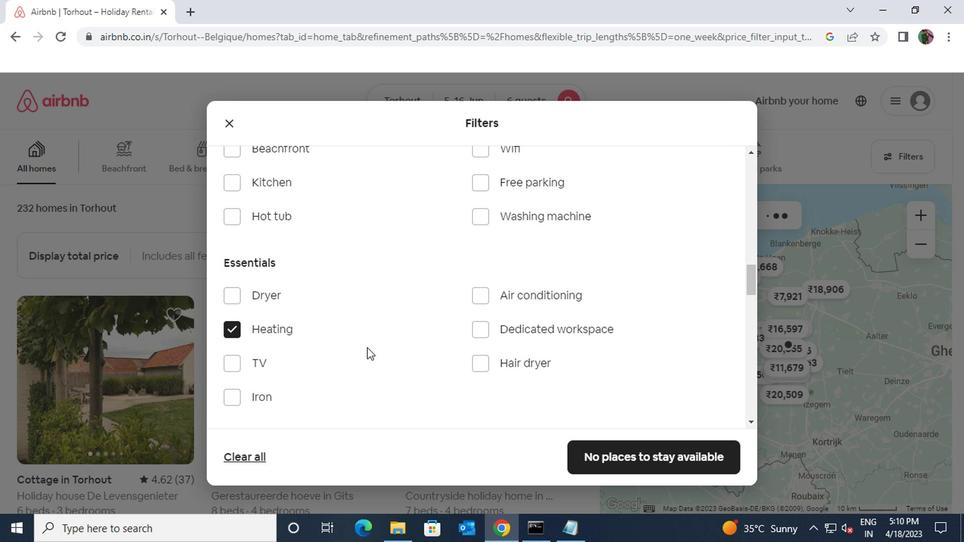 
Action: Mouse scrolled (363, 349) with delta (0, -1)
Screenshot: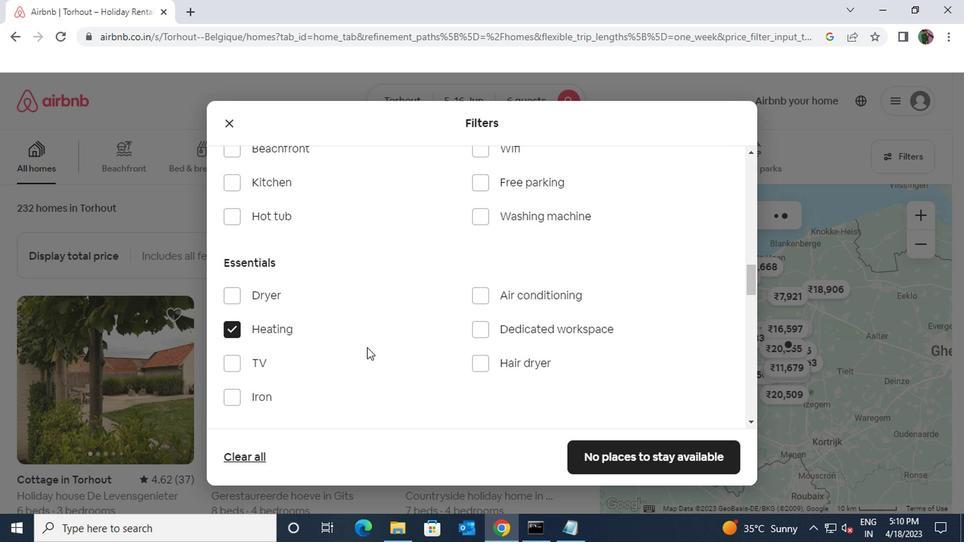 
Action: Mouse scrolled (363, 349) with delta (0, -1)
Screenshot: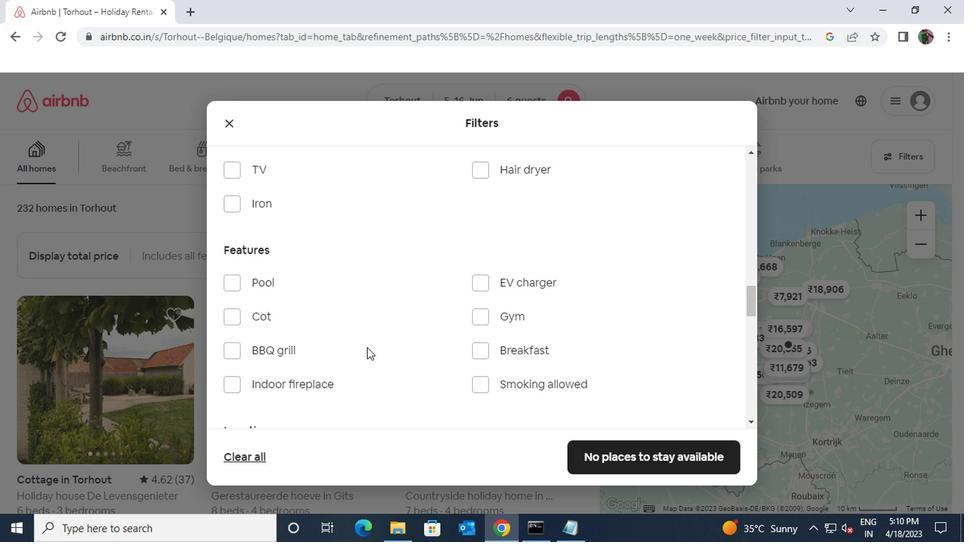 
Action: Mouse scrolled (363, 349) with delta (0, -1)
Screenshot: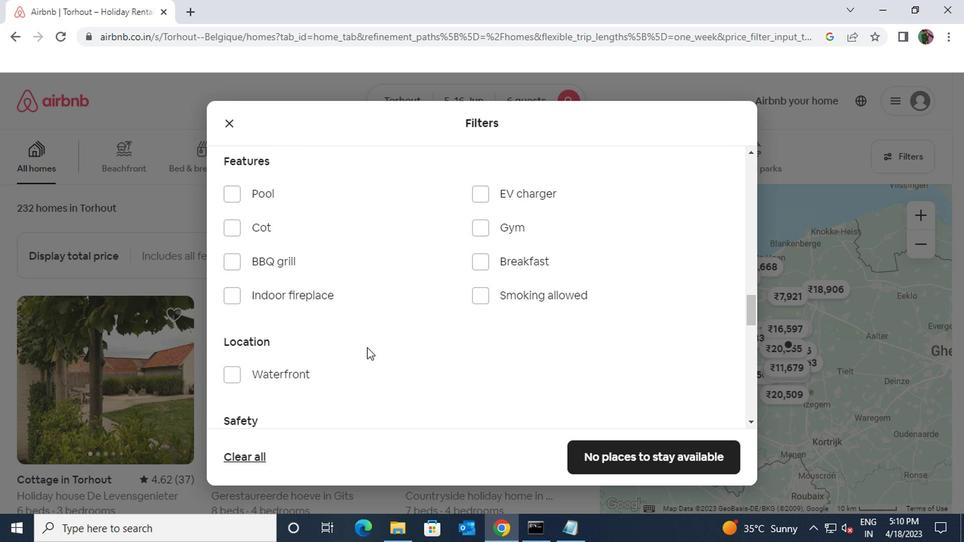 
Action: Mouse scrolled (363, 349) with delta (0, -1)
Screenshot: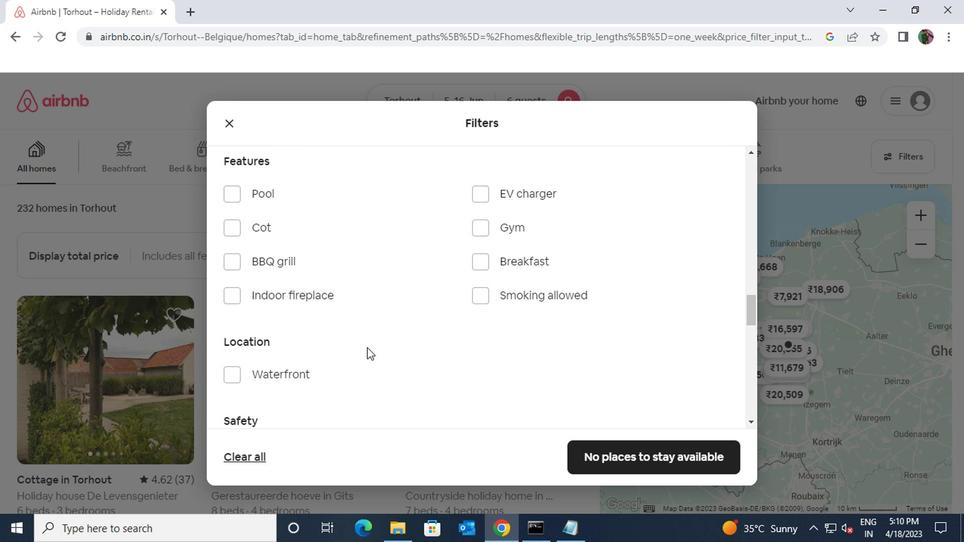 
Action: Mouse scrolled (363, 349) with delta (0, -1)
Screenshot: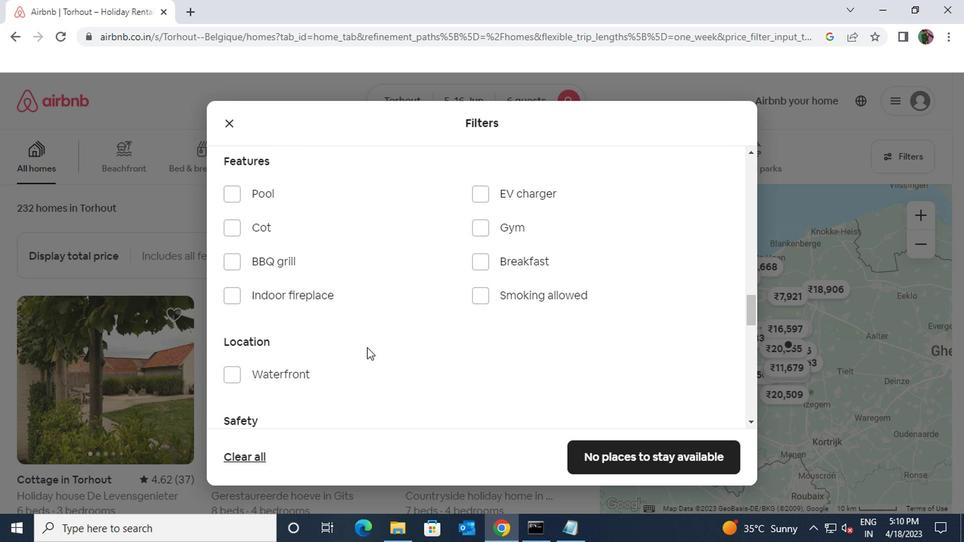 
Action: Mouse scrolled (363, 349) with delta (0, -1)
Screenshot: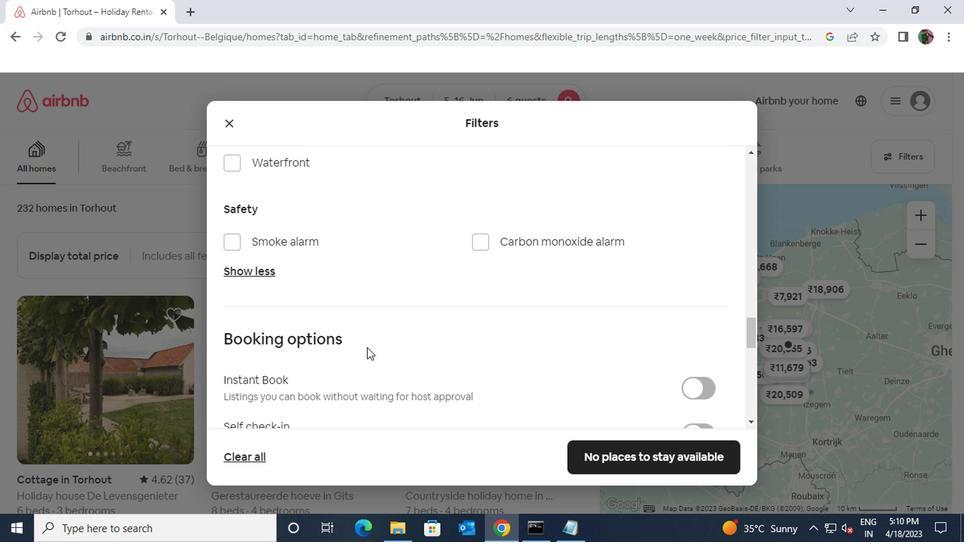 
Action: Mouse moved to (687, 365)
Screenshot: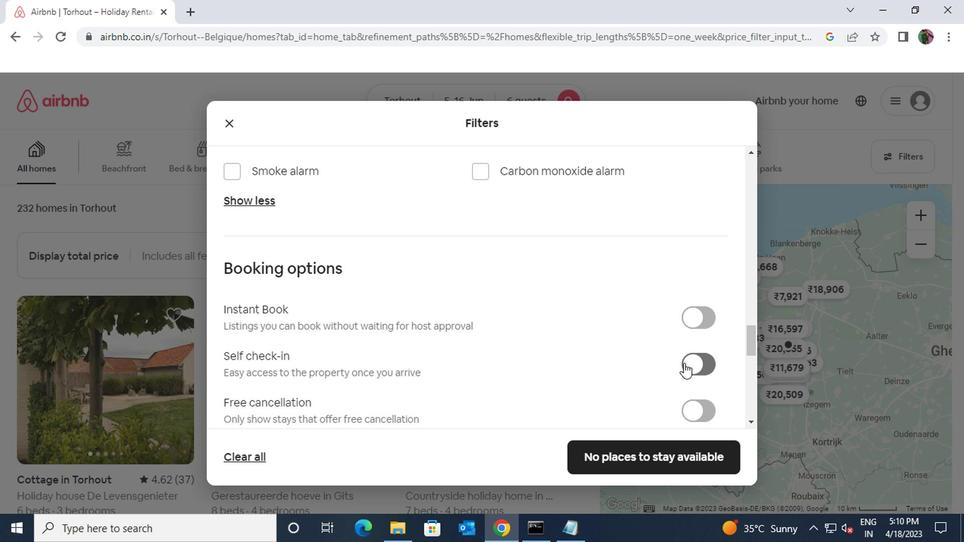 
Action: Mouse pressed left at (687, 365)
Screenshot: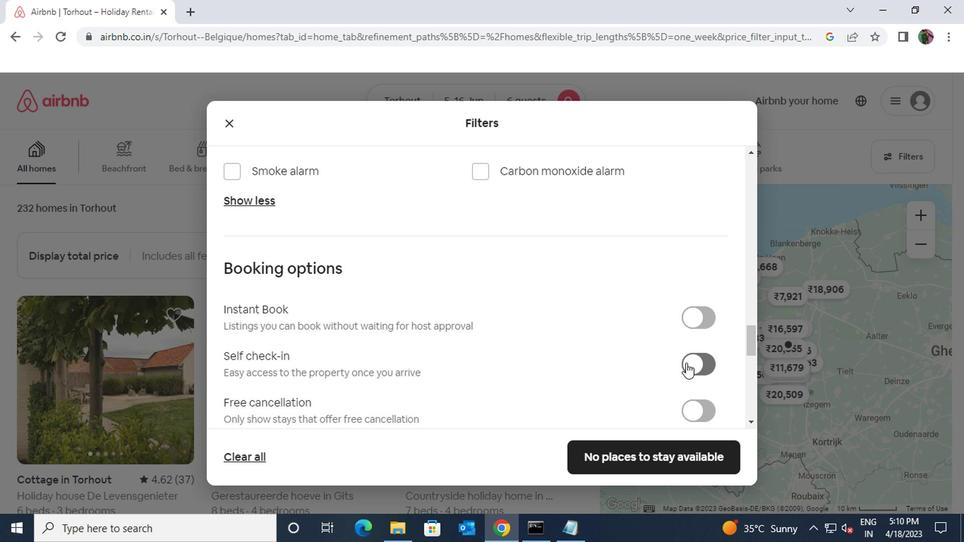 
Action: Mouse moved to (497, 389)
Screenshot: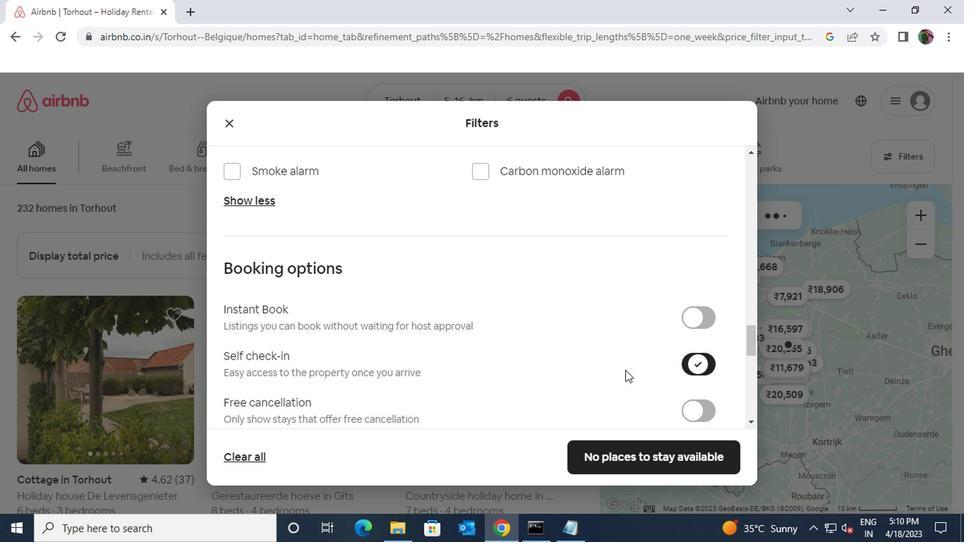 
Action: Mouse scrolled (497, 388) with delta (0, -1)
Screenshot: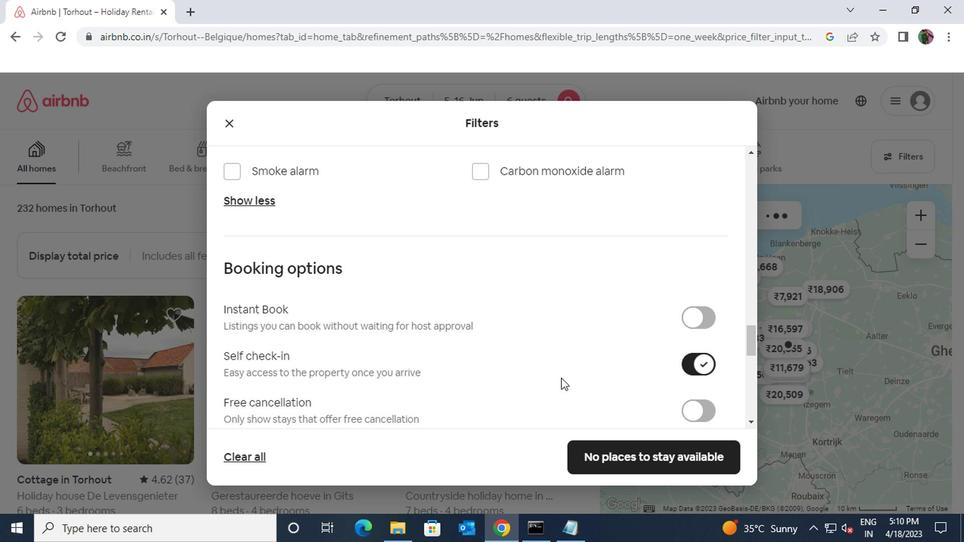 
Action: Mouse scrolled (497, 388) with delta (0, -1)
Screenshot: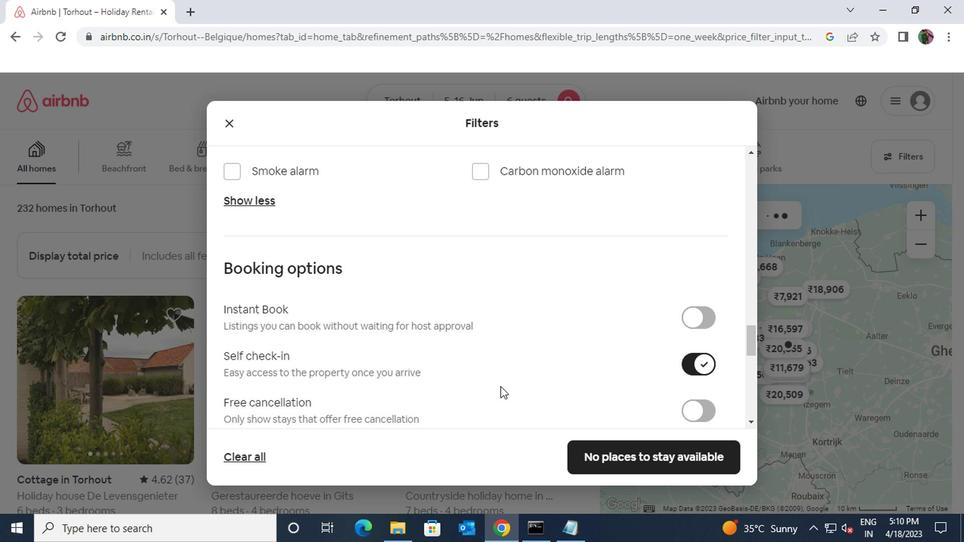 
Action: Mouse moved to (496, 389)
Screenshot: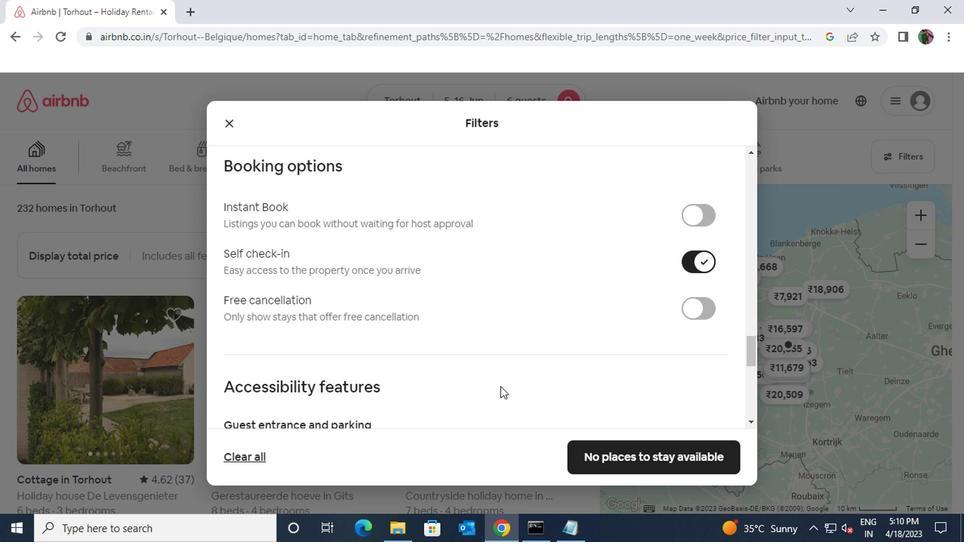
Action: Mouse scrolled (496, 388) with delta (0, -1)
Screenshot: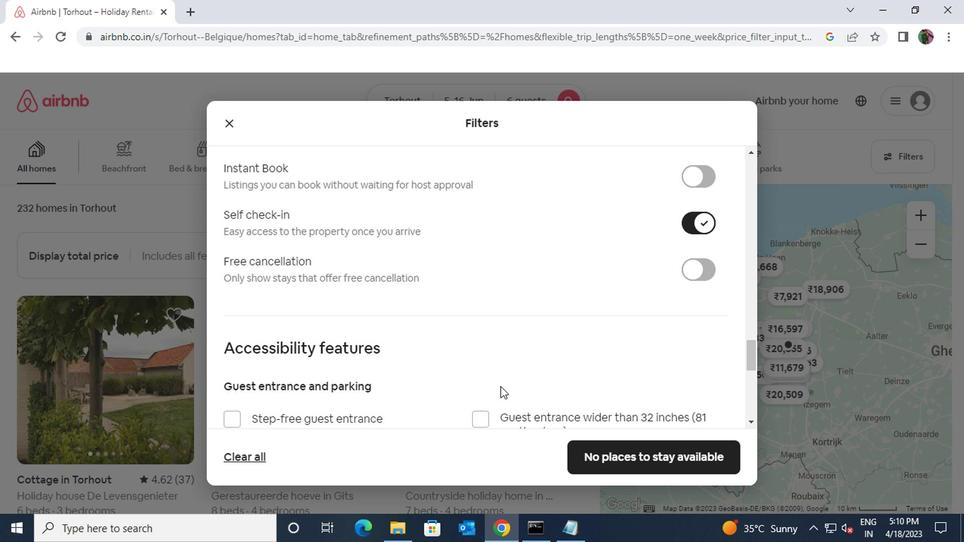 
Action: Mouse scrolled (496, 388) with delta (0, -1)
Screenshot: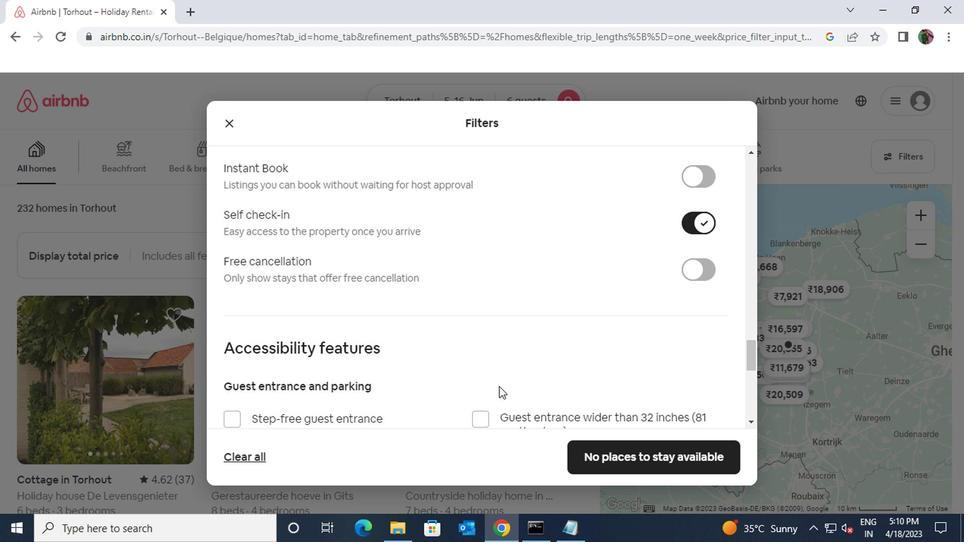 
Action: Mouse scrolled (496, 388) with delta (0, -1)
Screenshot: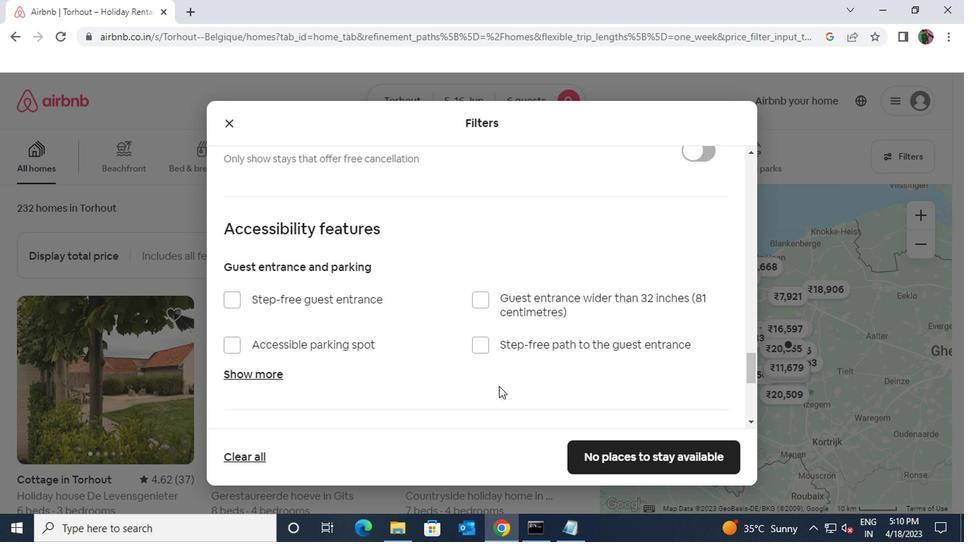 
Action: Mouse scrolled (496, 388) with delta (0, -1)
Screenshot: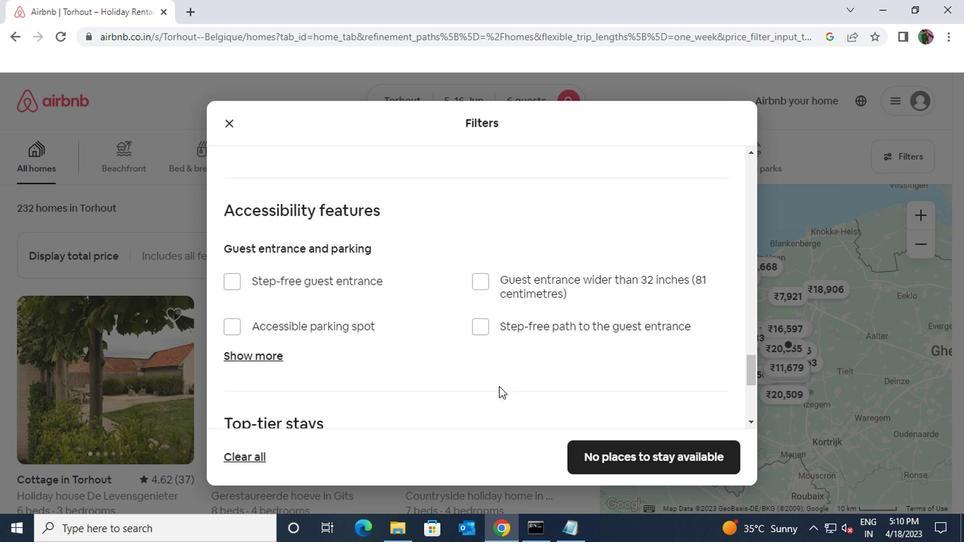 
Action: Mouse scrolled (496, 388) with delta (0, -1)
Screenshot: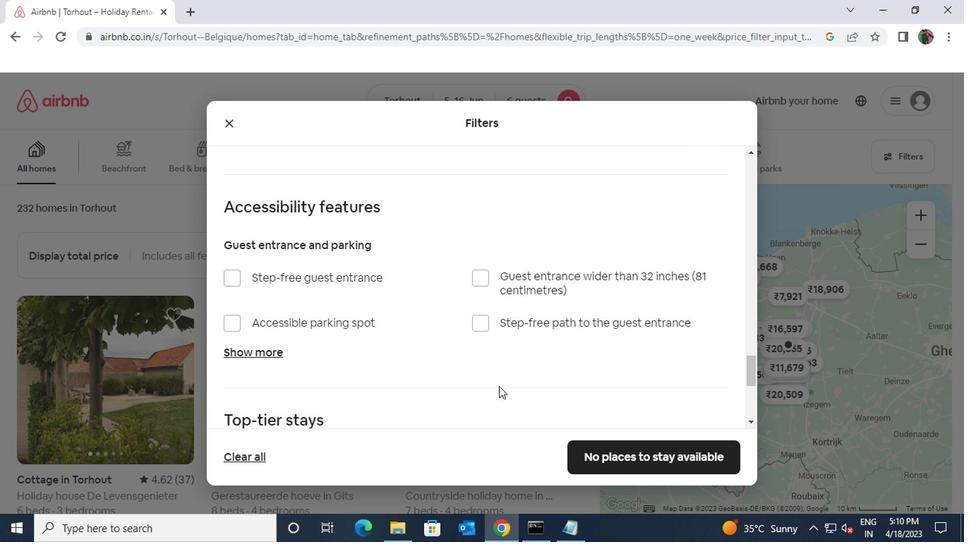 
Action: Mouse scrolled (496, 388) with delta (0, -1)
Screenshot: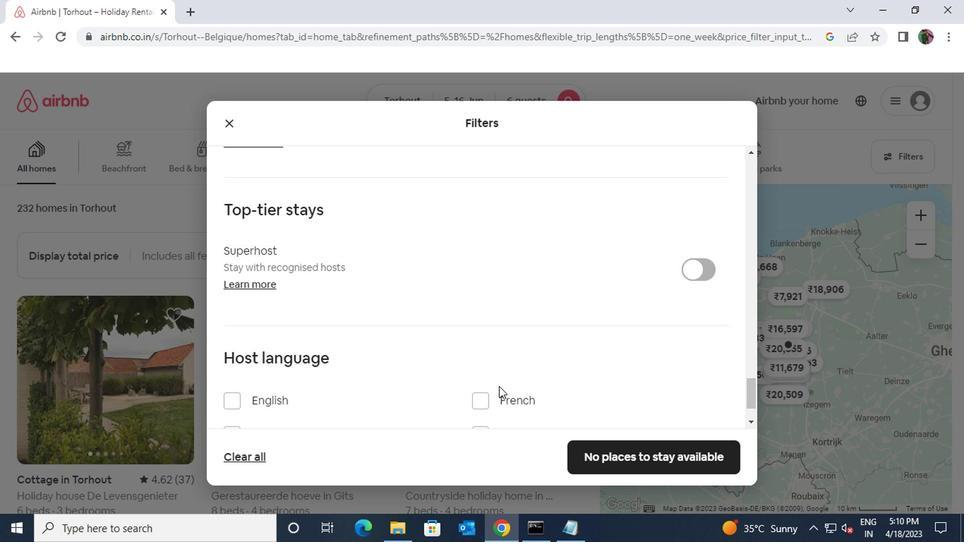 
Action: Mouse scrolled (496, 388) with delta (0, -1)
Screenshot: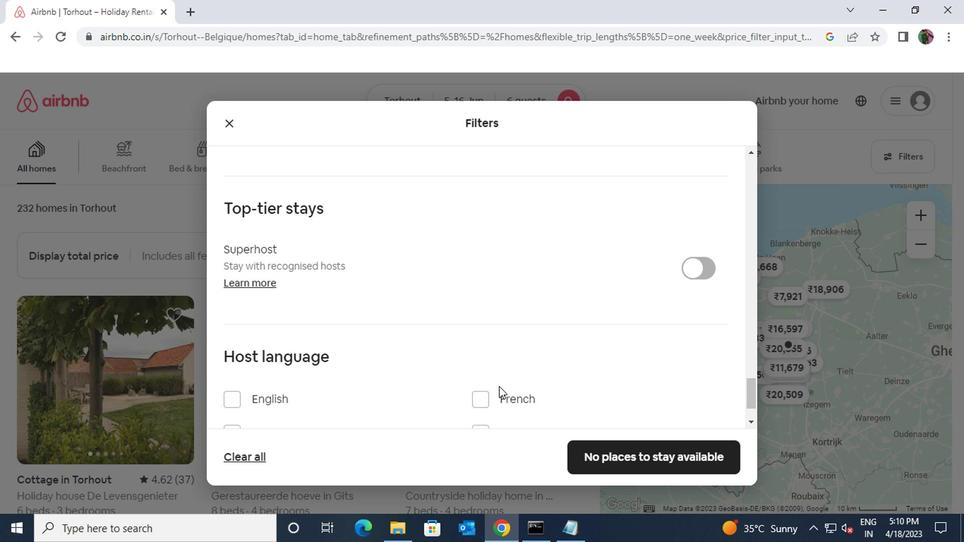 
Action: Mouse moved to (227, 331)
Screenshot: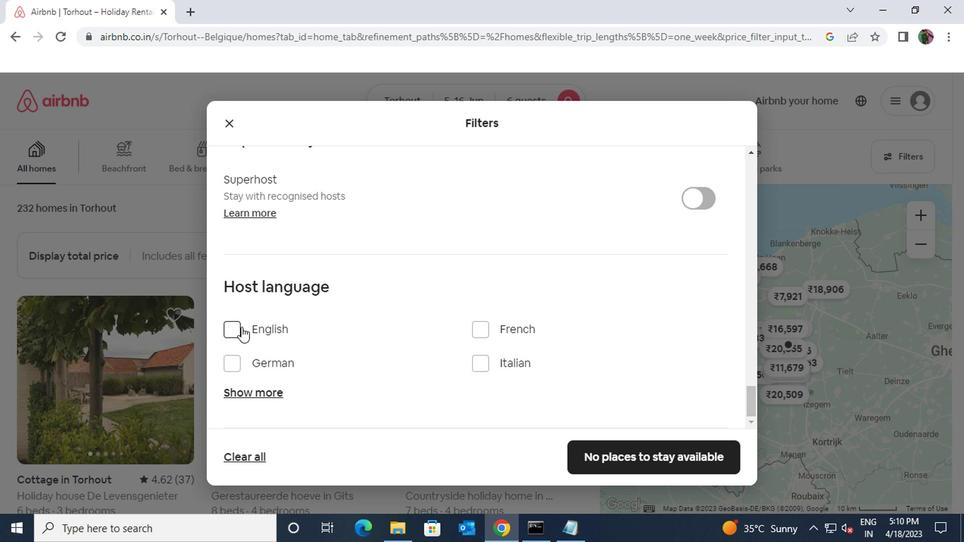 
Action: Mouse pressed left at (227, 331)
Screenshot: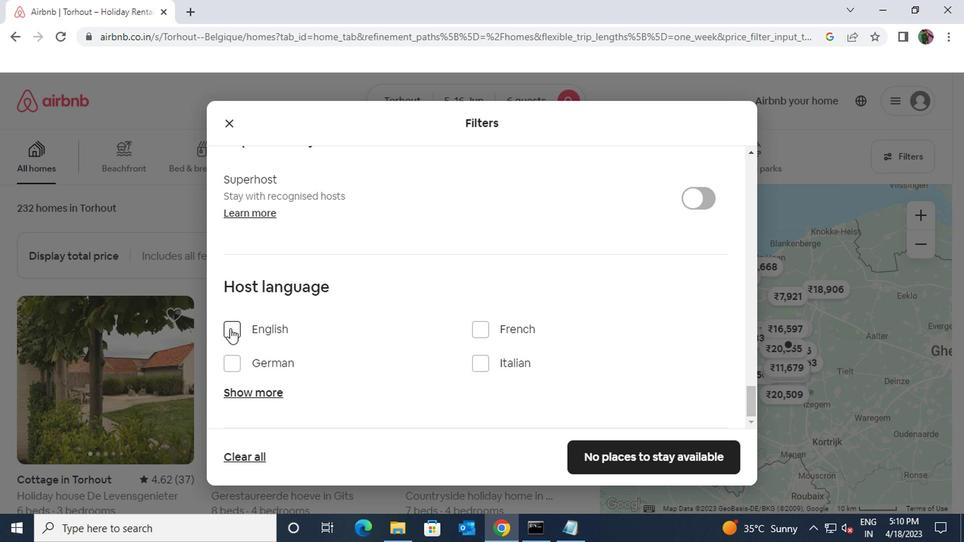 
Action: Mouse moved to (598, 463)
Screenshot: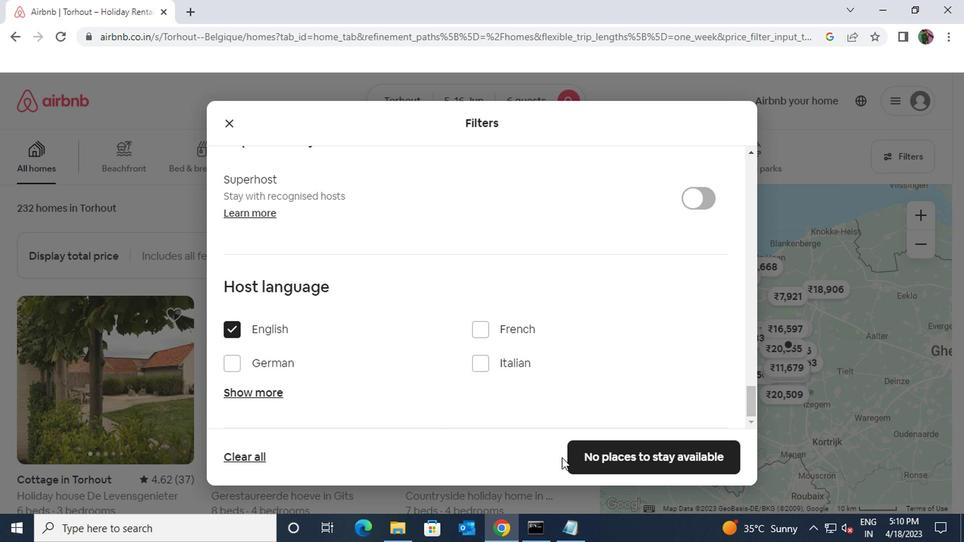 
Action: Mouse pressed left at (598, 463)
Screenshot: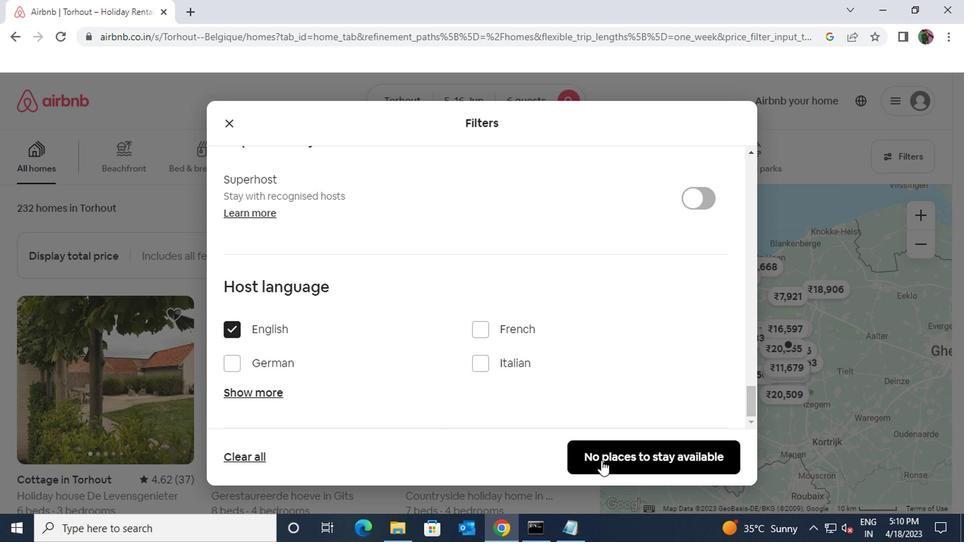 
Action: Mouse moved to (599, 455)
Screenshot: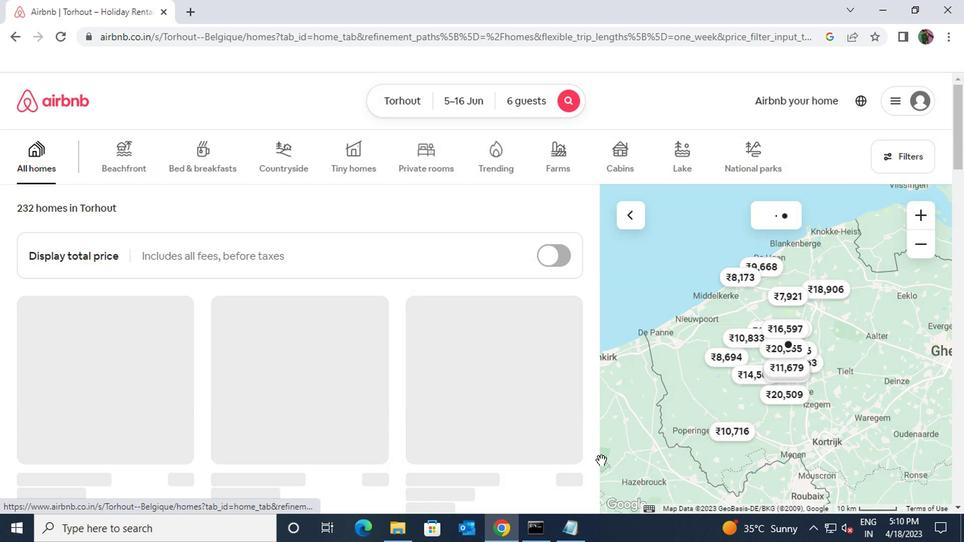 
